 Task: Send an email with the signature Evelyn Lewis with the subject 'Request for a review' and the message 'I apologize for any confusion and would like to clarify the situation.' from softage.1@softage.net to softage.9@softage.net with an attached document Creative_brief.docx and move the email from Sent Items to the folder Gardening
Action: Mouse moved to (103, 120)
Screenshot: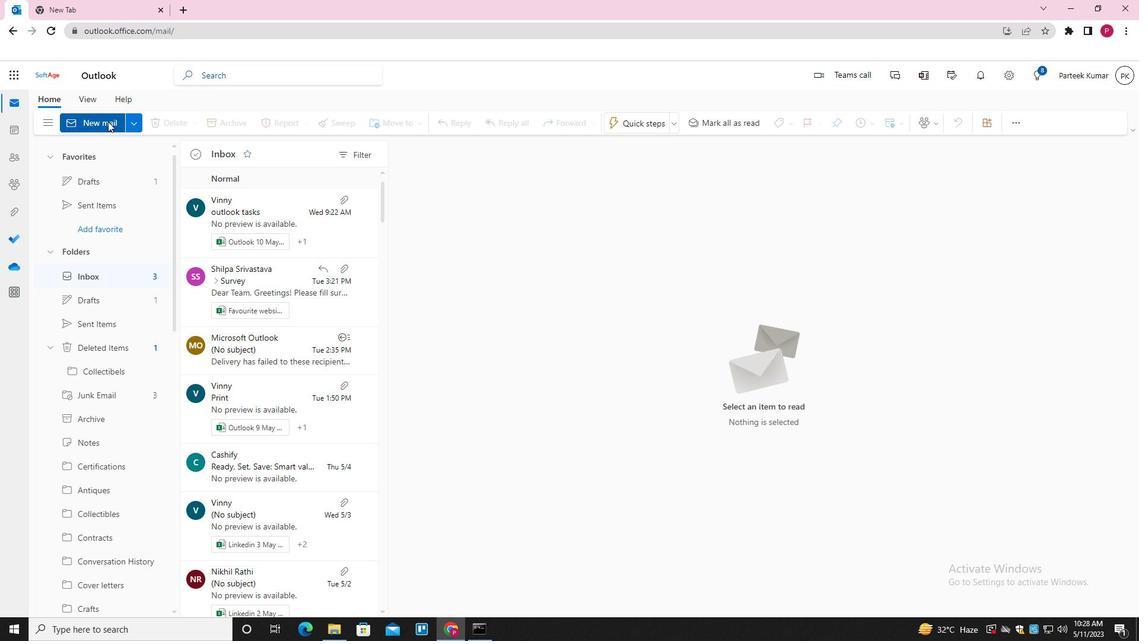 
Action: Mouse pressed left at (103, 120)
Screenshot: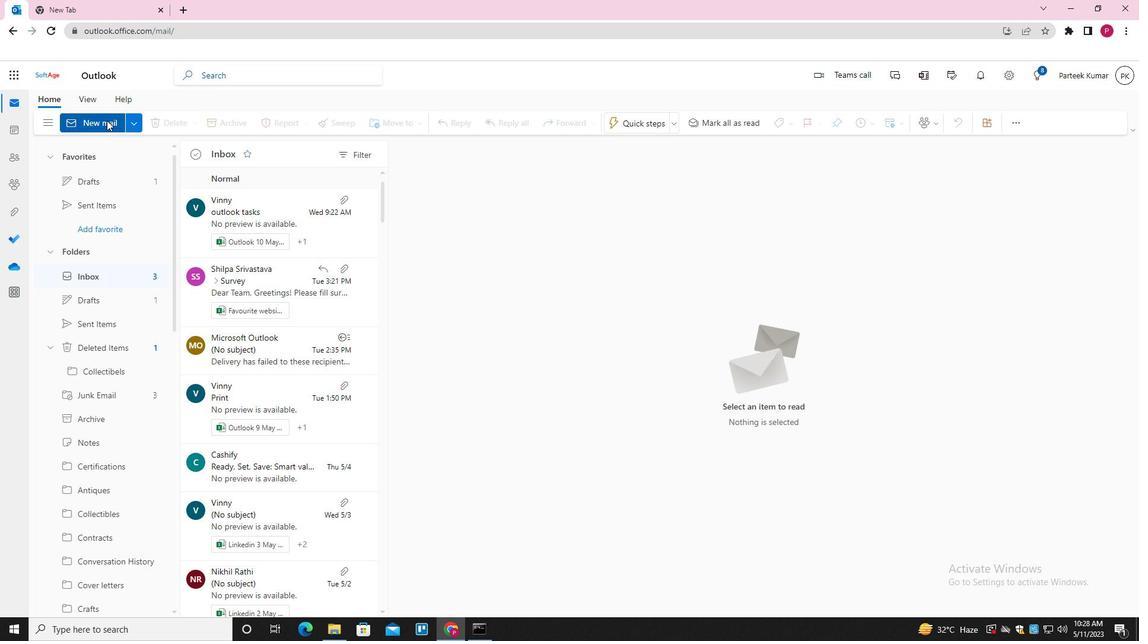 
Action: Mouse moved to (431, 296)
Screenshot: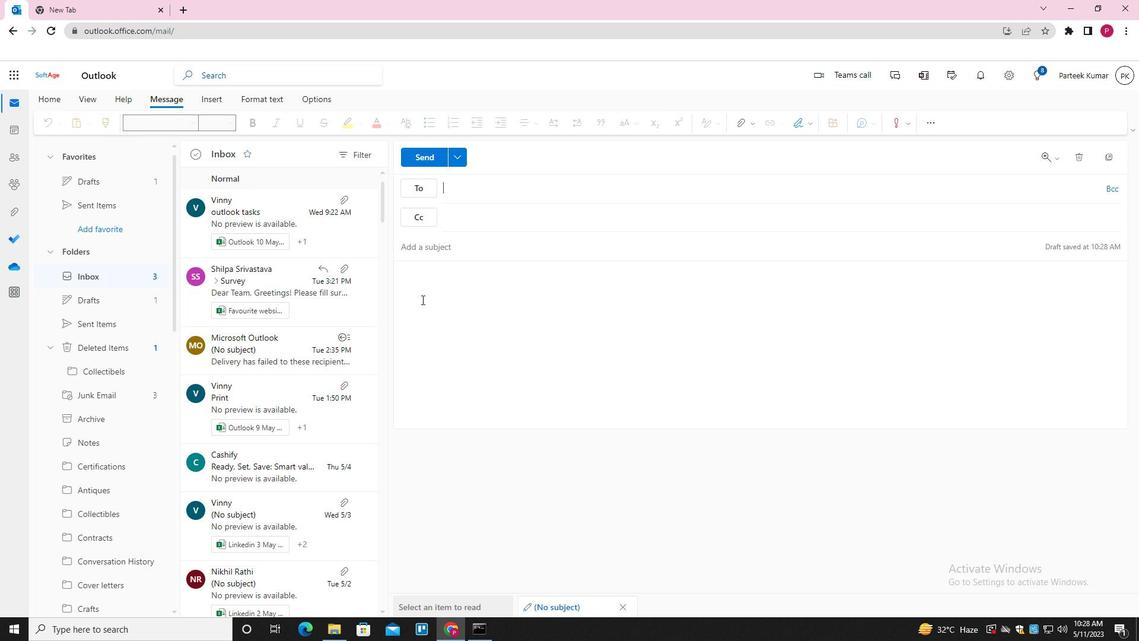
Action: Mouse pressed left at (431, 296)
Screenshot: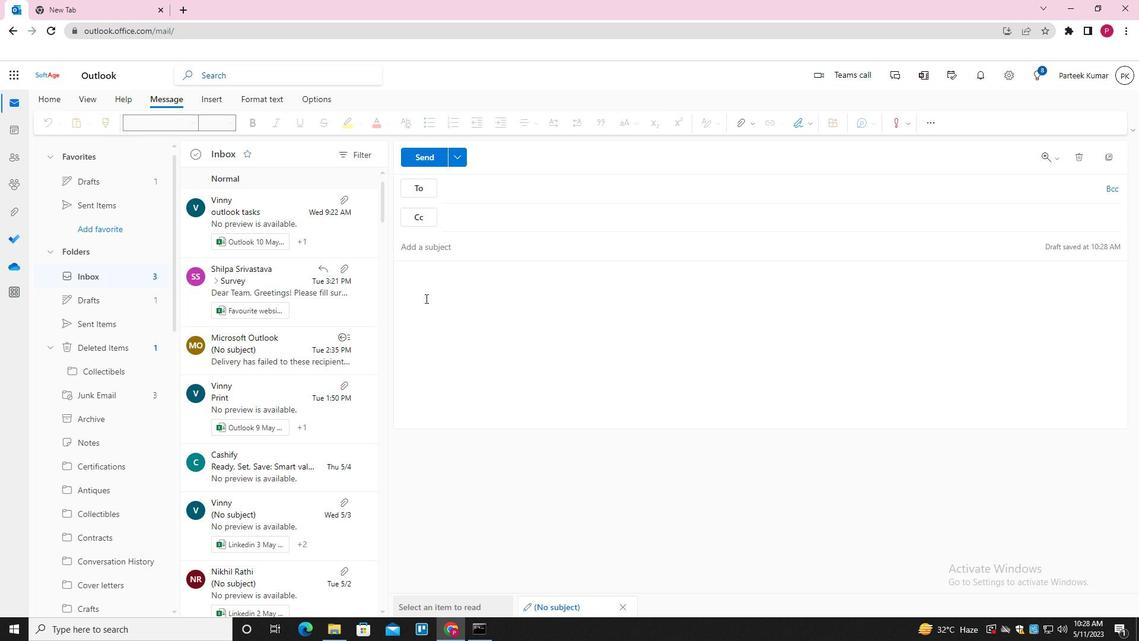 
Action: Mouse moved to (807, 124)
Screenshot: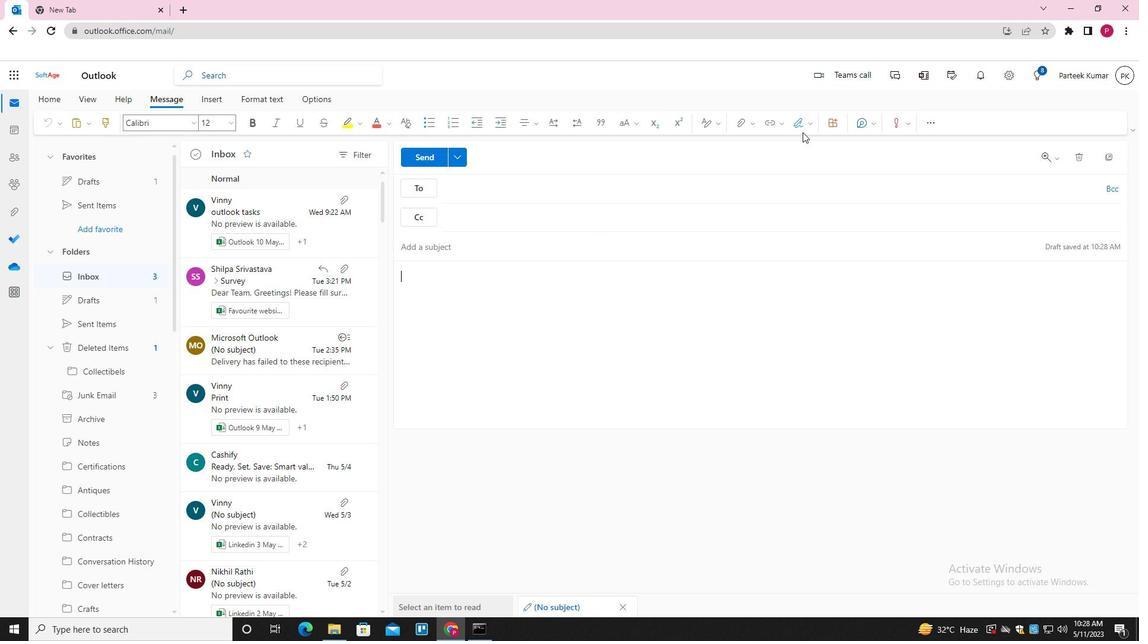 
Action: Mouse pressed left at (807, 124)
Screenshot: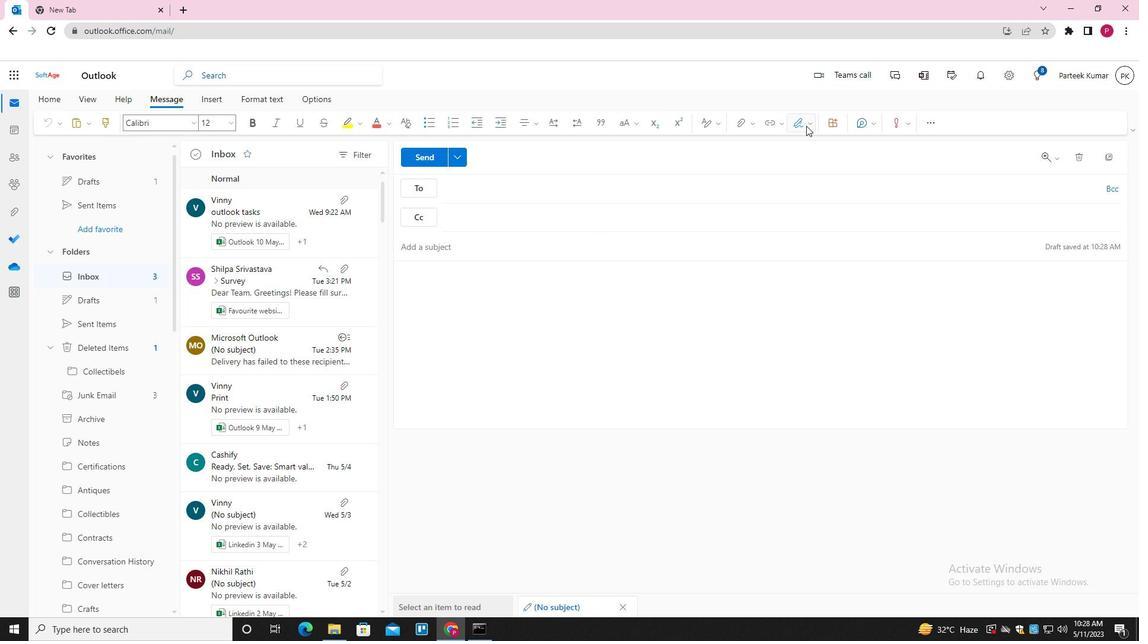 
Action: Mouse moved to (783, 170)
Screenshot: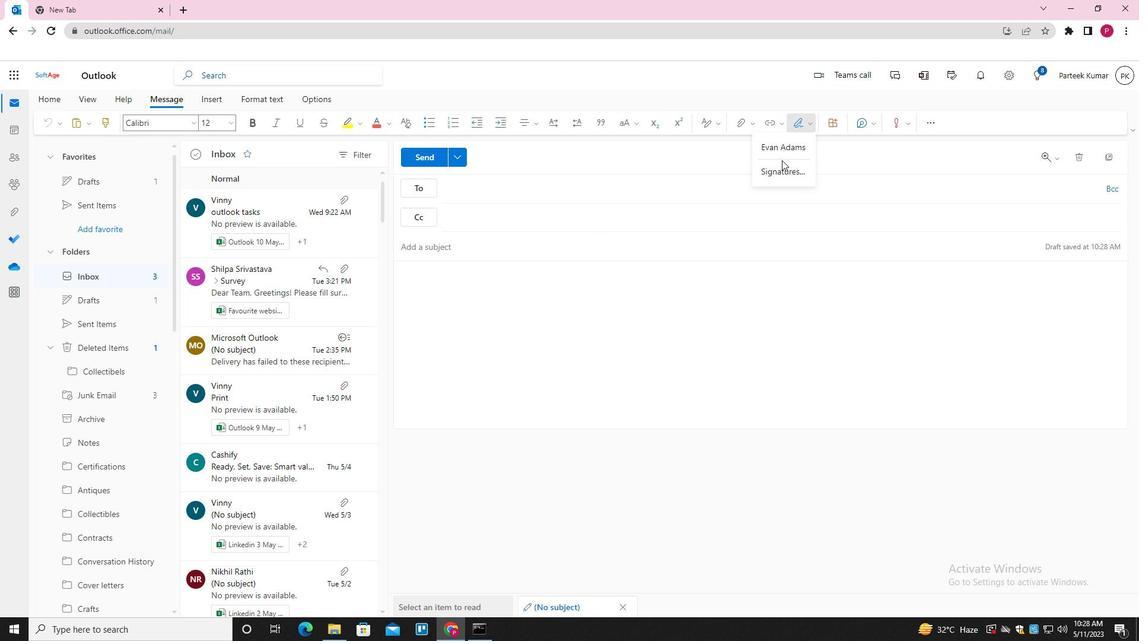 
Action: Mouse pressed left at (783, 170)
Screenshot: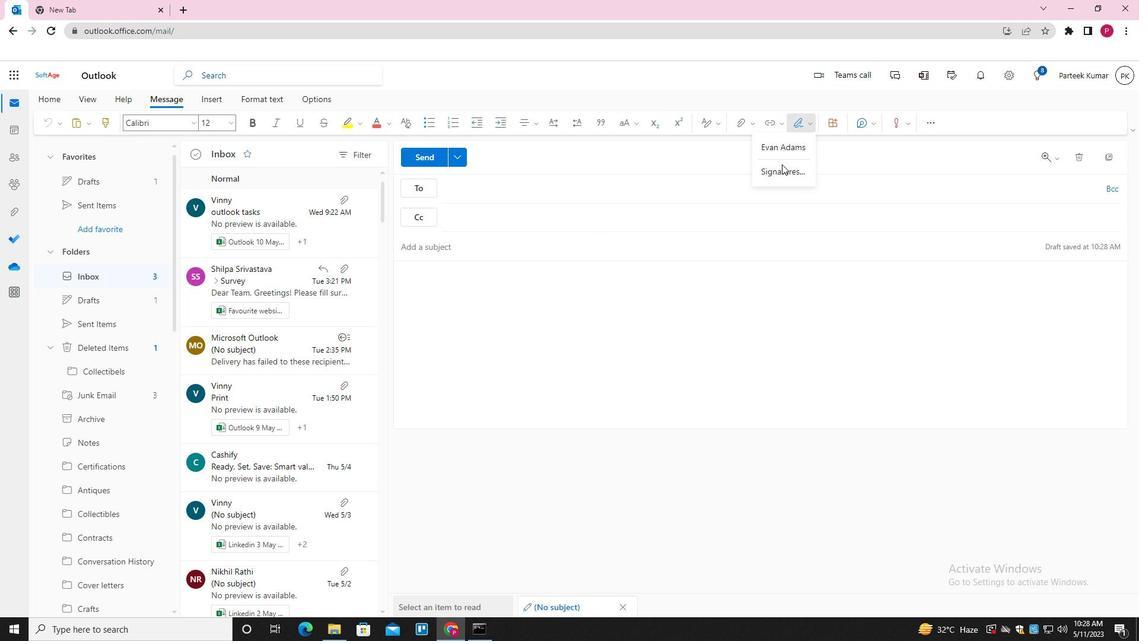 
Action: Mouse moved to (797, 219)
Screenshot: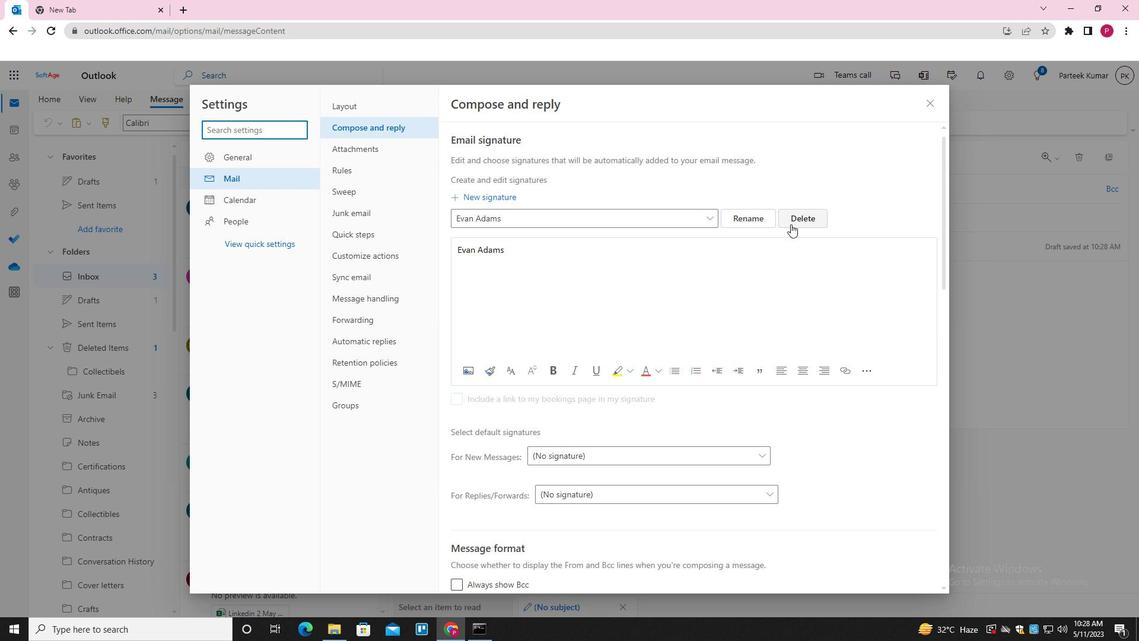 
Action: Mouse pressed left at (797, 219)
Screenshot: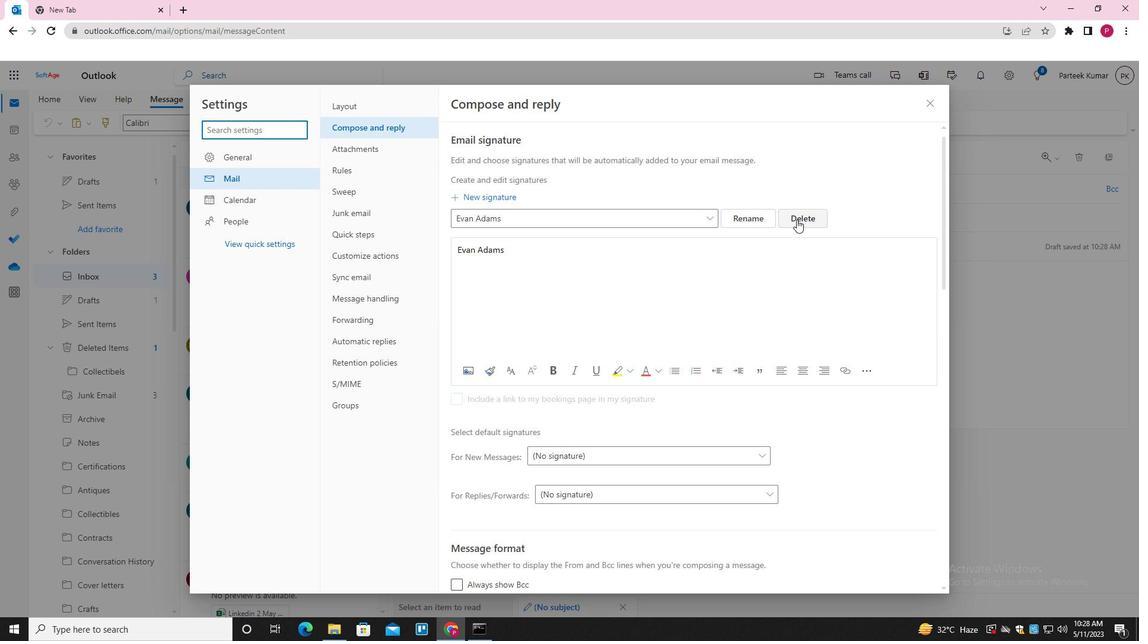 
Action: Mouse moved to (619, 217)
Screenshot: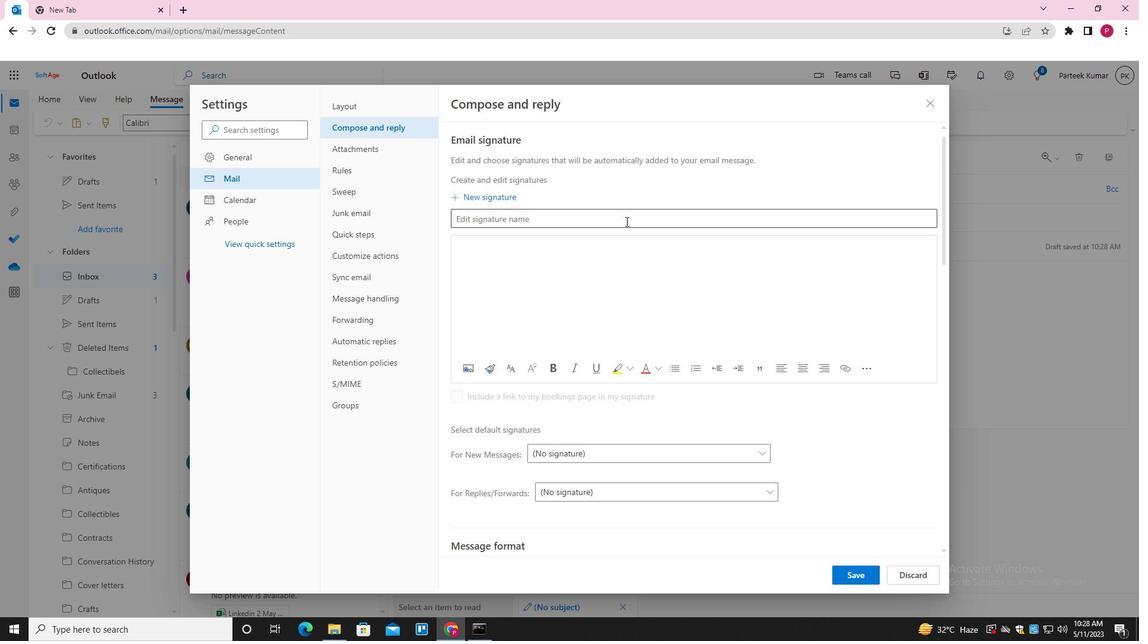
Action: Mouse pressed left at (619, 217)
Screenshot: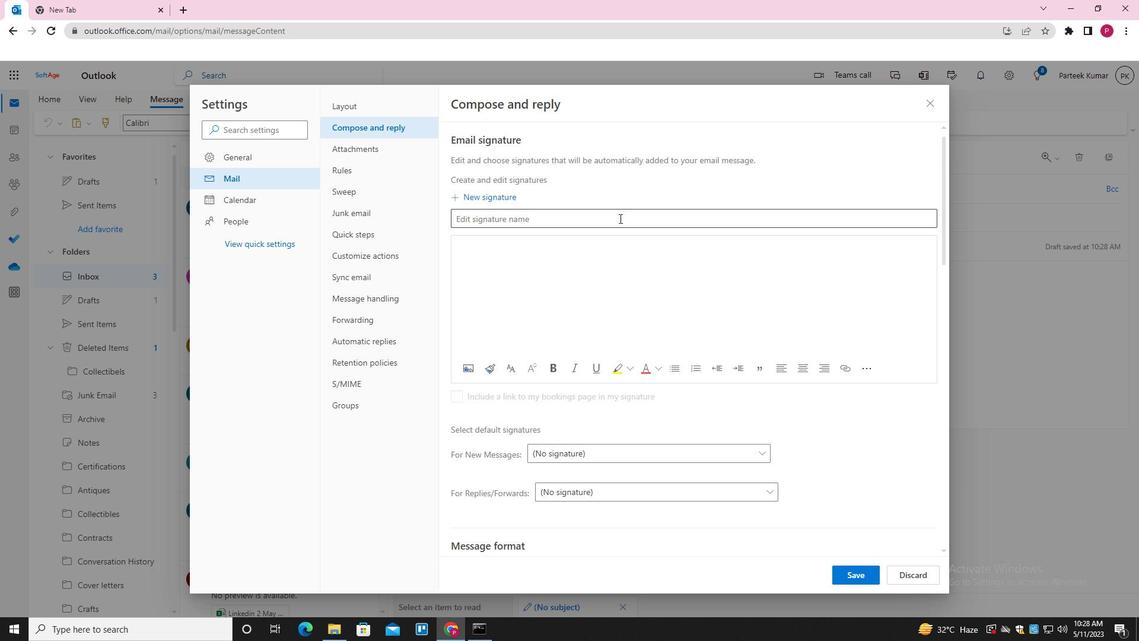
Action: Mouse moved to (618, 217)
Screenshot: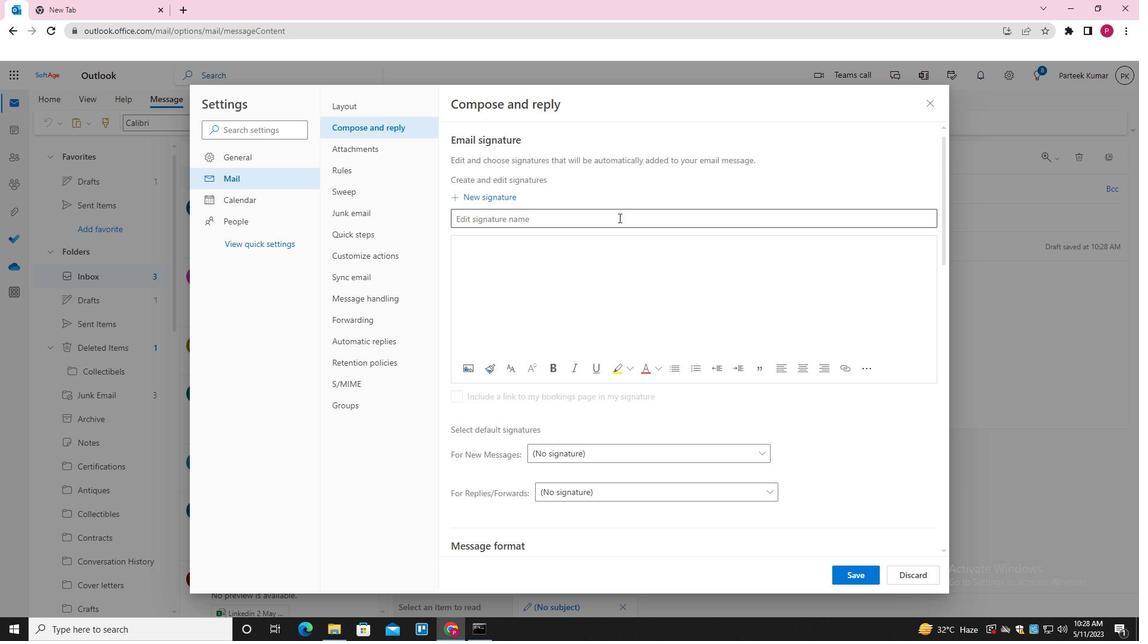 
Action: Key pressed <Key.shift>EVELYN<Key.space><Key.shift>LEWIS
Screenshot: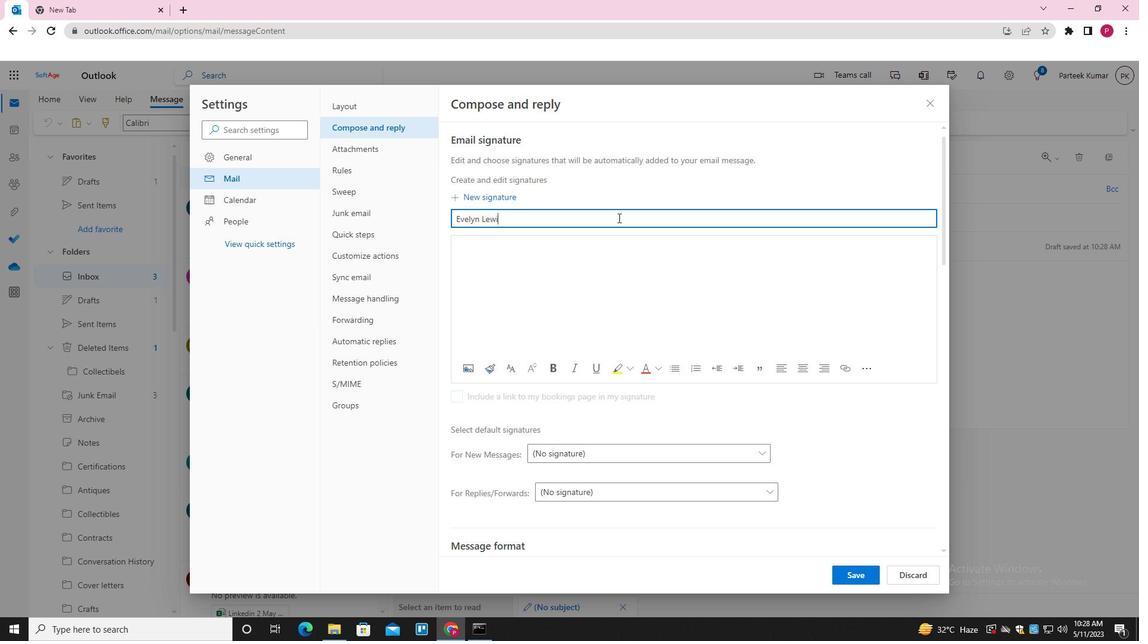 
Action: Mouse moved to (626, 252)
Screenshot: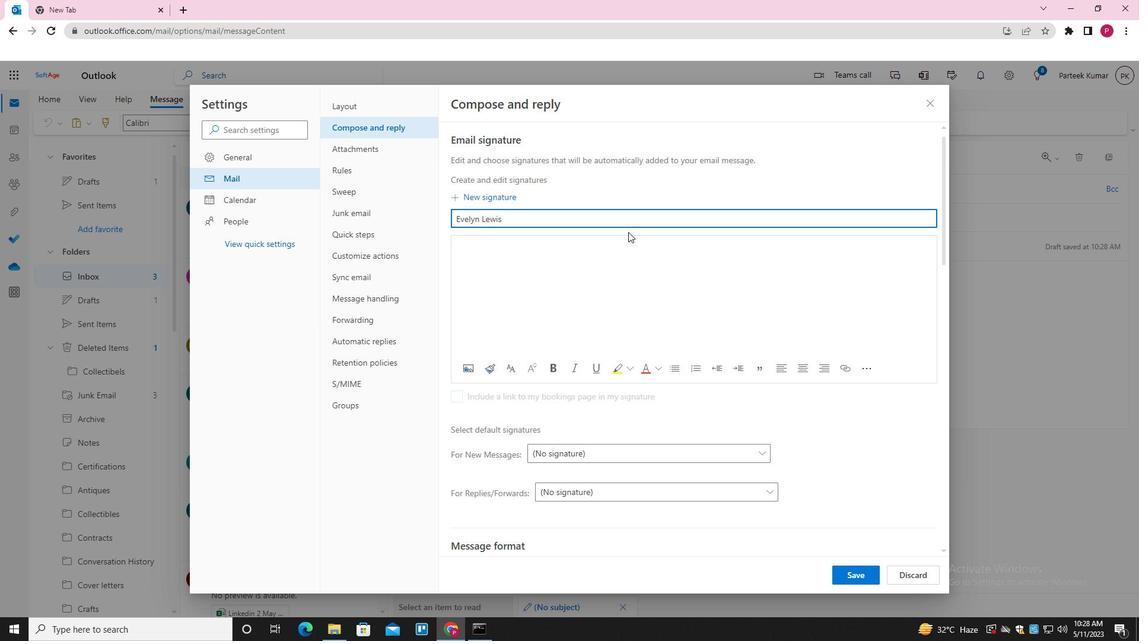 
Action: Mouse pressed left at (626, 252)
Screenshot: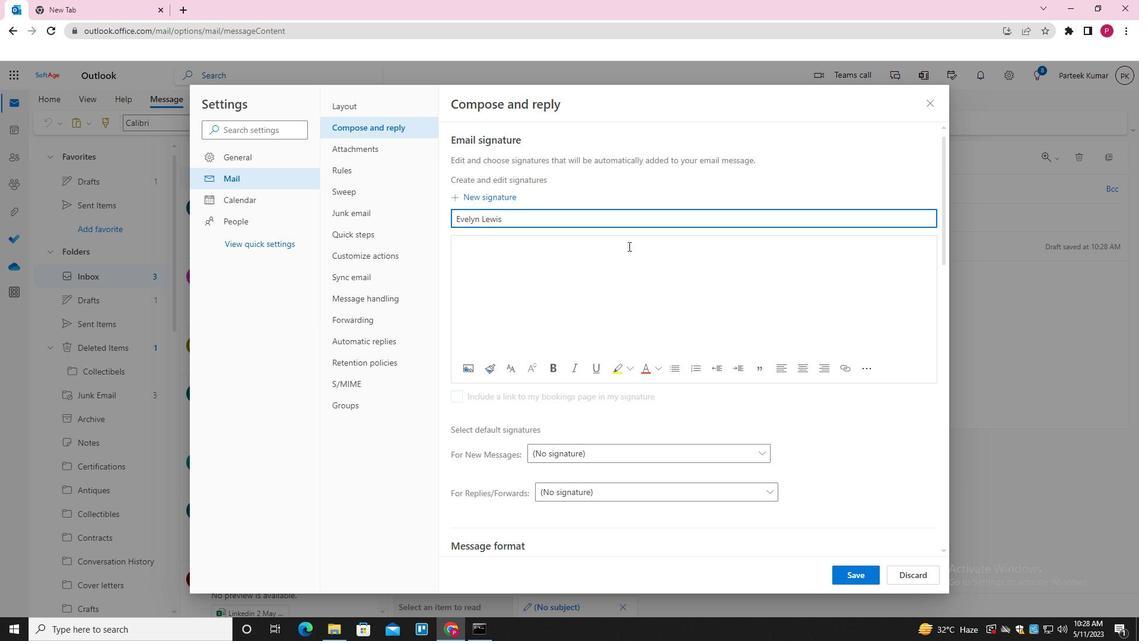 
Action: Key pressed <Key.shift><Key.shift><Key.shift><Key.shift><Key.shift><Key.shift><Key.shift><Key.shift>EVELYN<Key.space><Key.shift>LEWIS
Screenshot: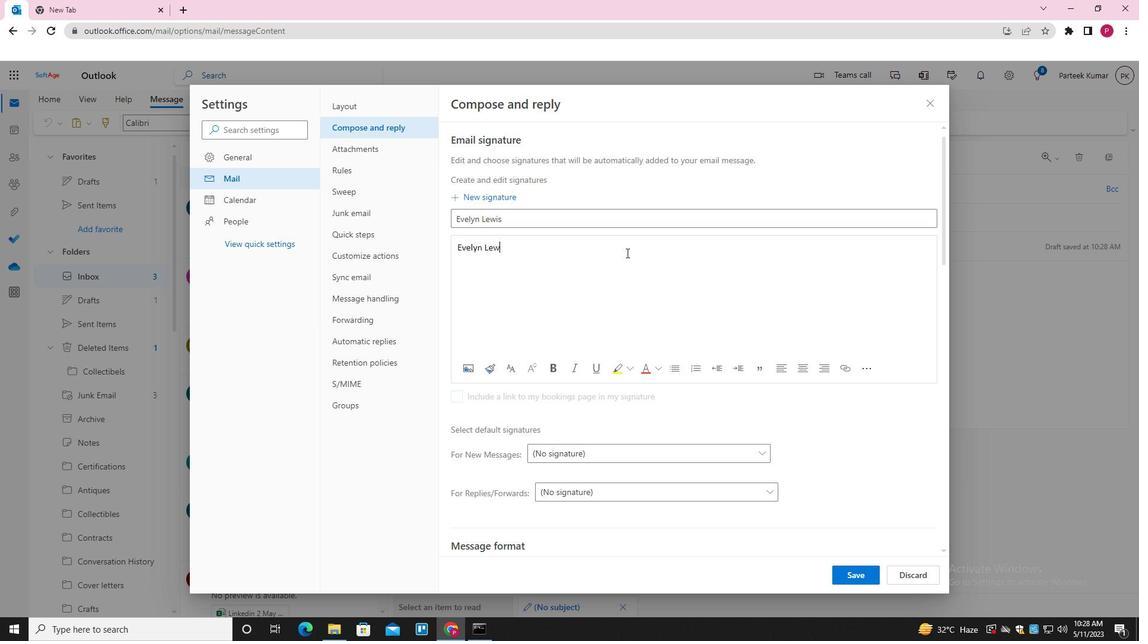 
Action: Mouse moved to (852, 575)
Screenshot: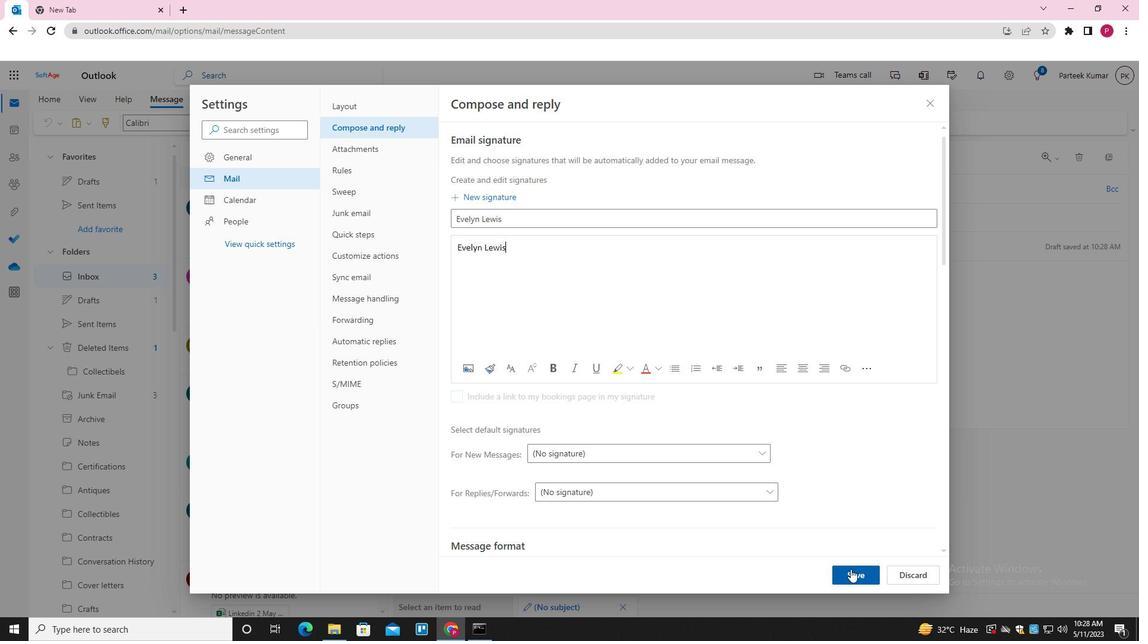 
Action: Mouse pressed left at (852, 575)
Screenshot: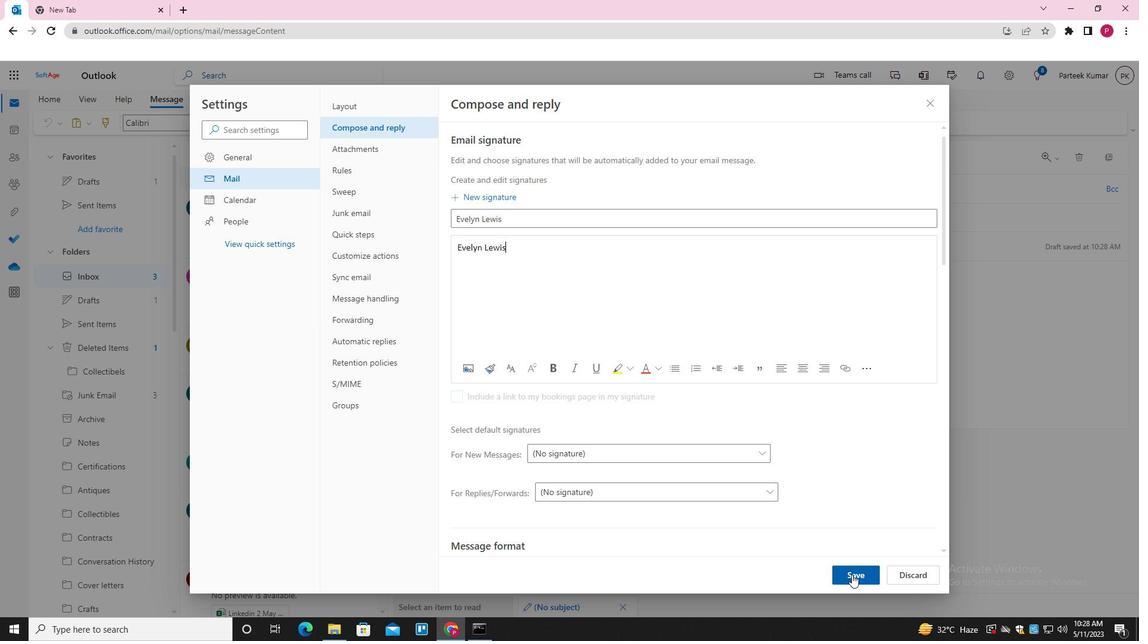 
Action: Mouse moved to (930, 103)
Screenshot: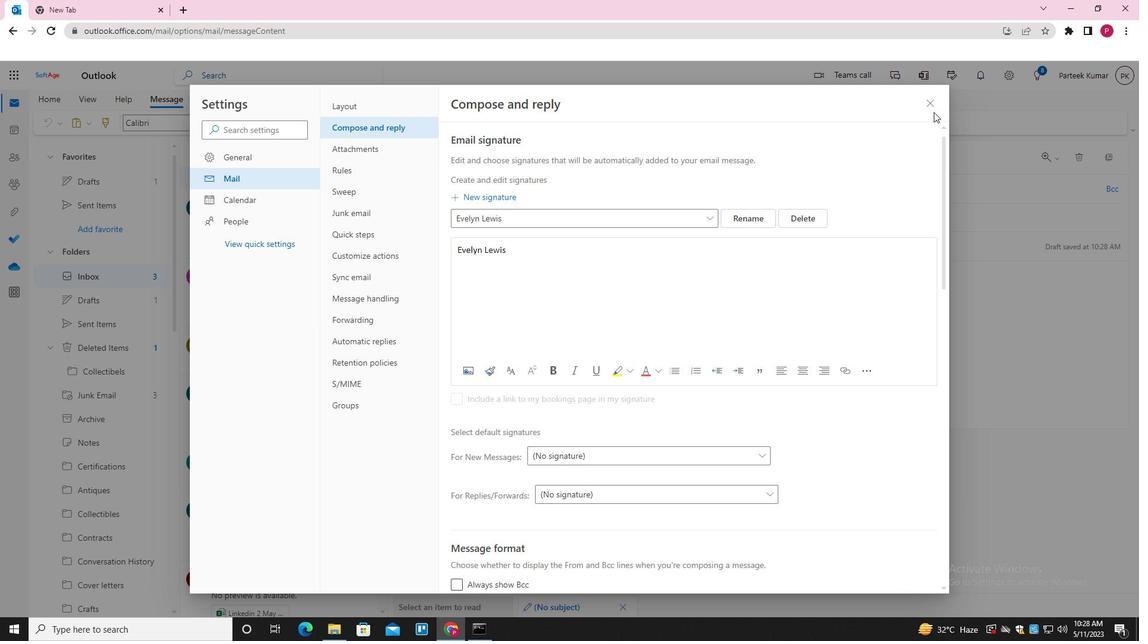 
Action: Mouse pressed left at (930, 103)
Screenshot: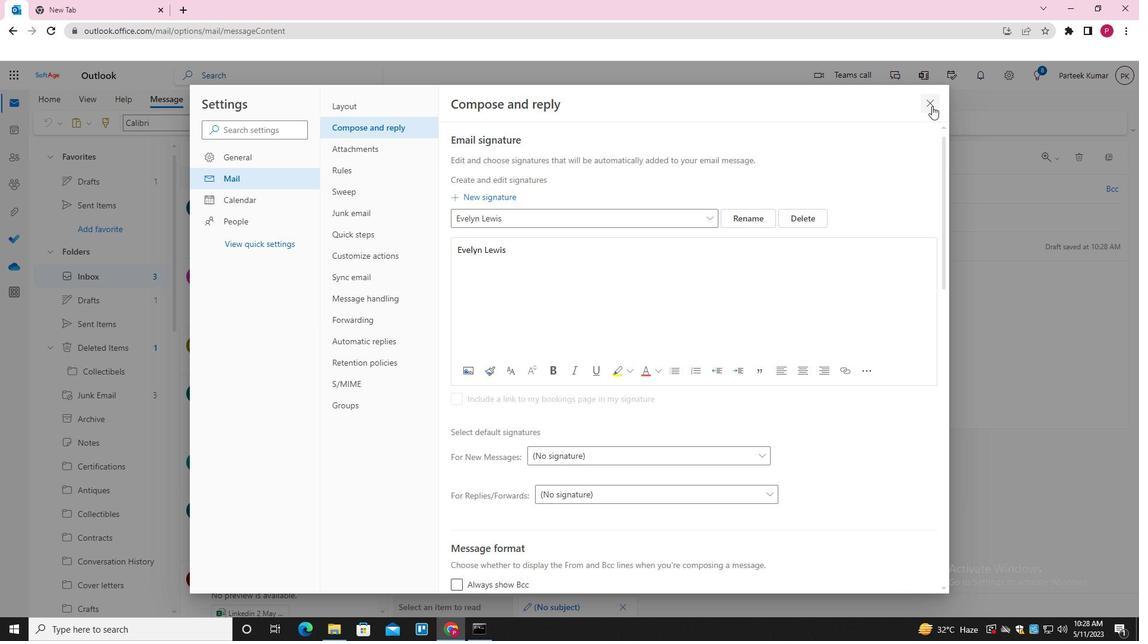 
Action: Mouse moved to (448, 301)
Screenshot: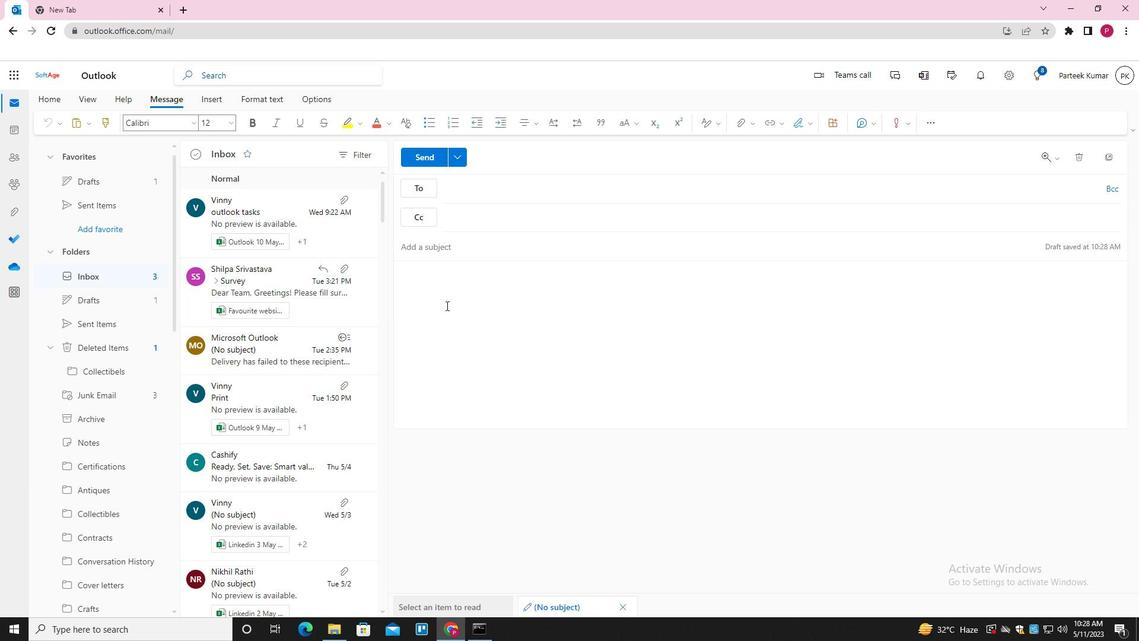 
Action: Mouse pressed left at (448, 301)
Screenshot: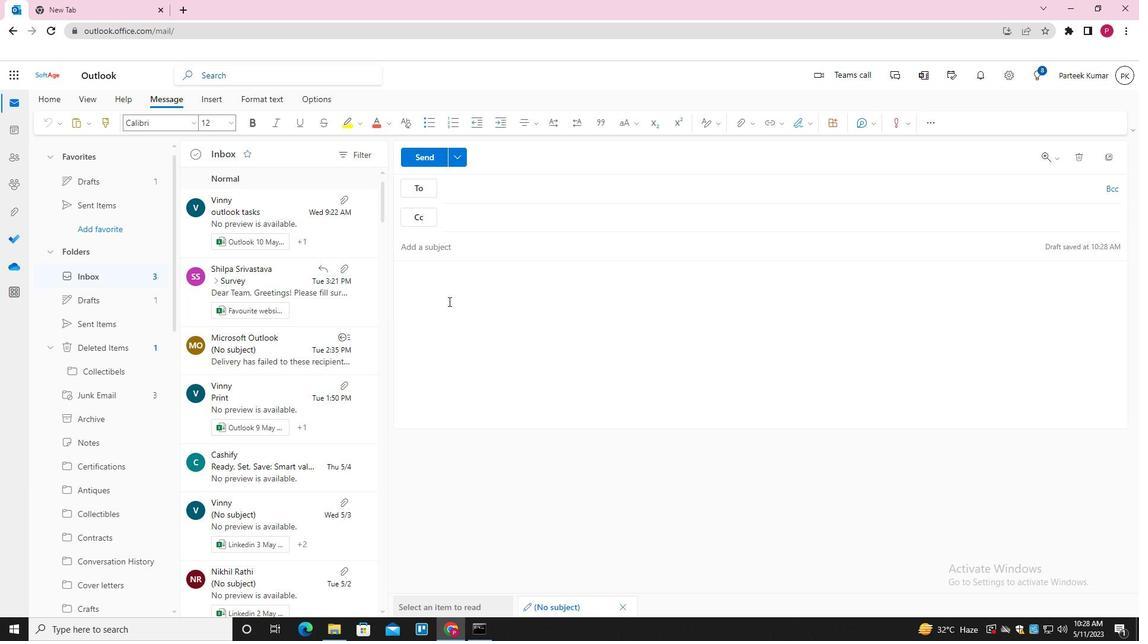 
Action: Mouse moved to (808, 125)
Screenshot: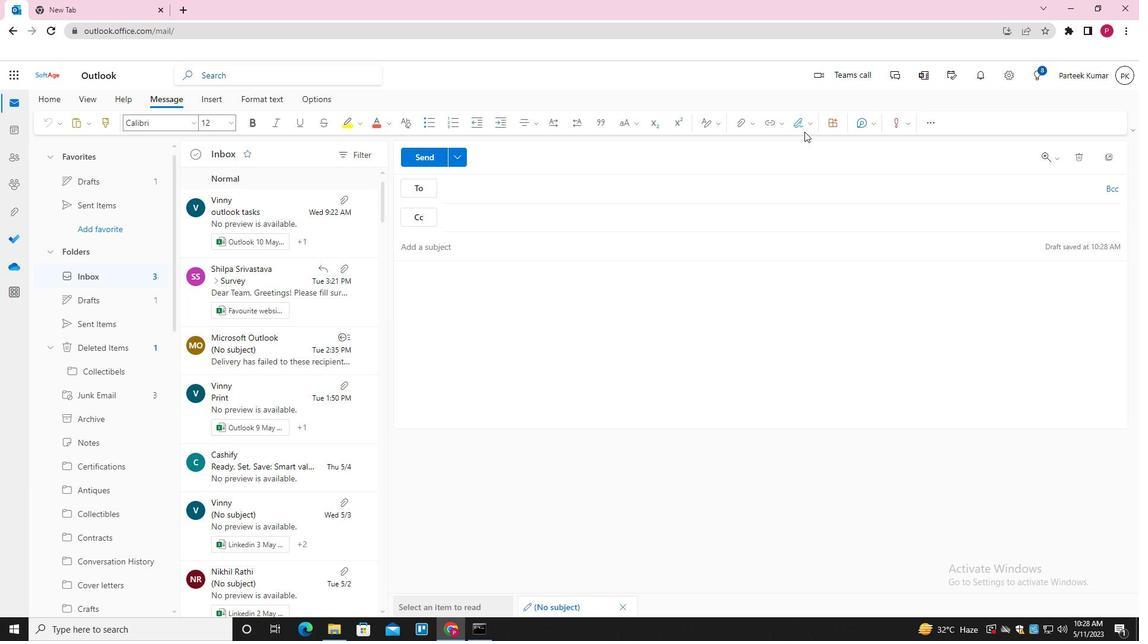 
Action: Mouse pressed left at (808, 125)
Screenshot: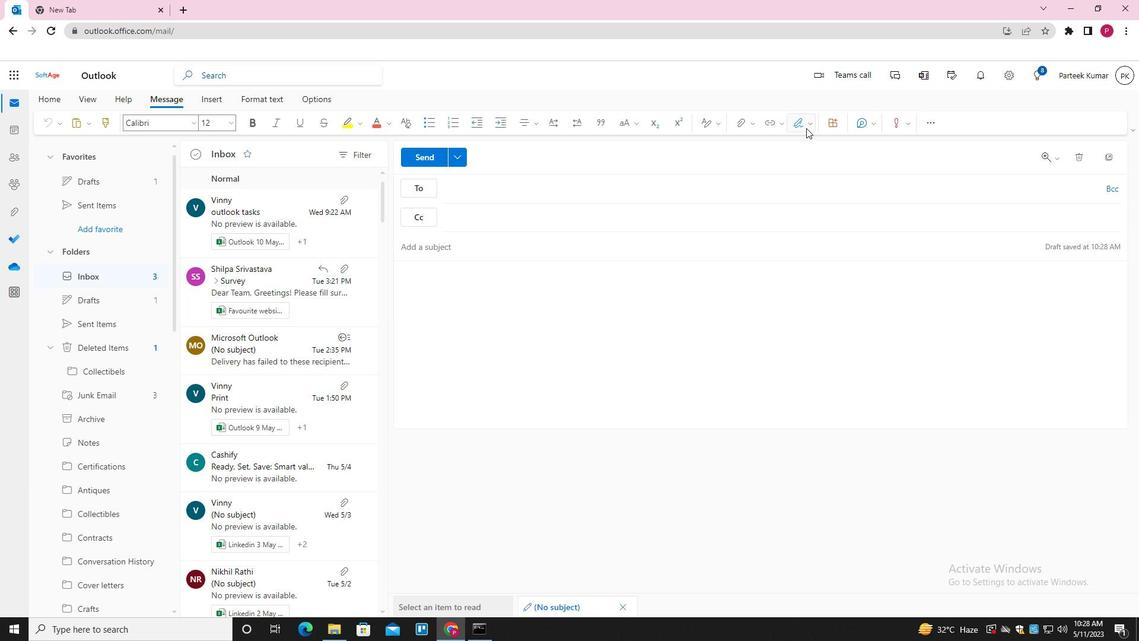 
Action: Mouse moved to (786, 150)
Screenshot: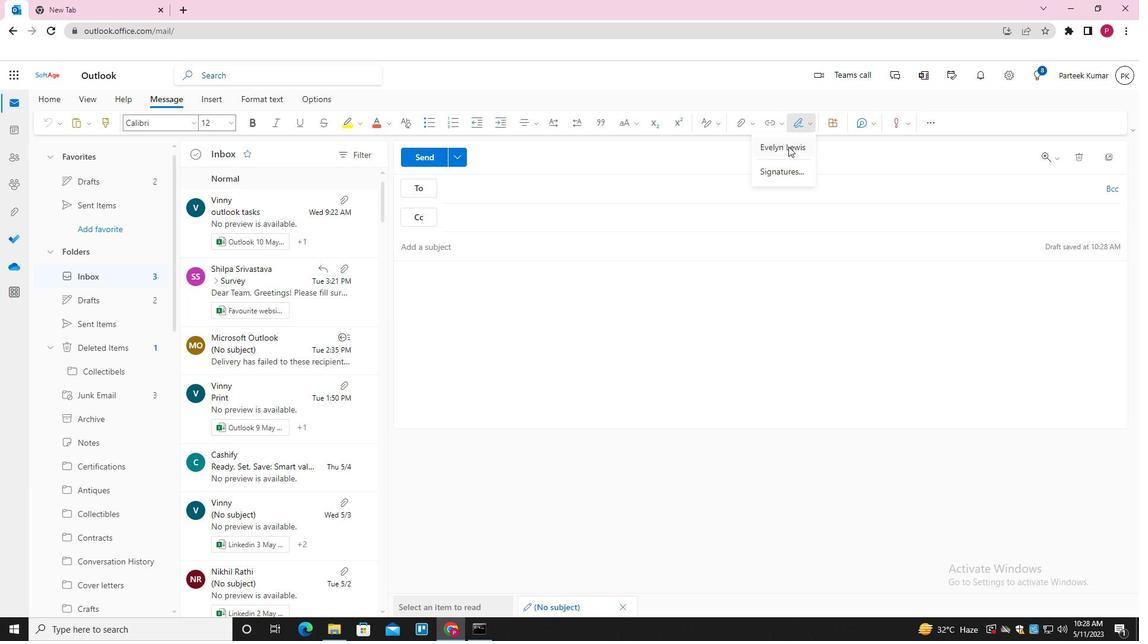 
Action: Mouse pressed left at (786, 150)
Screenshot: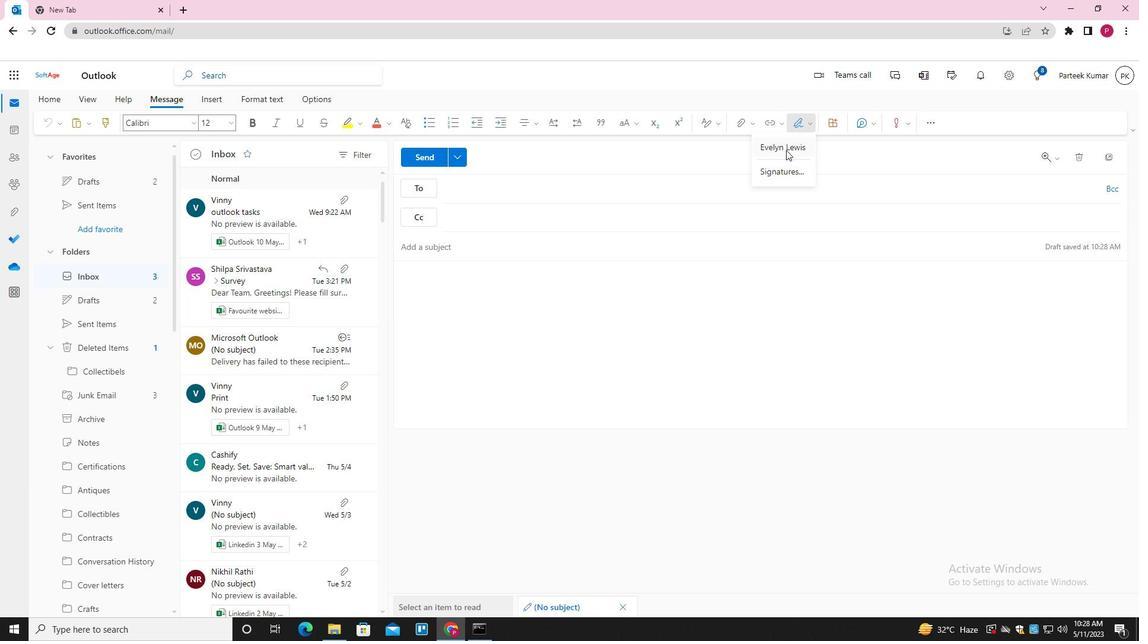 
Action: Mouse moved to (518, 245)
Screenshot: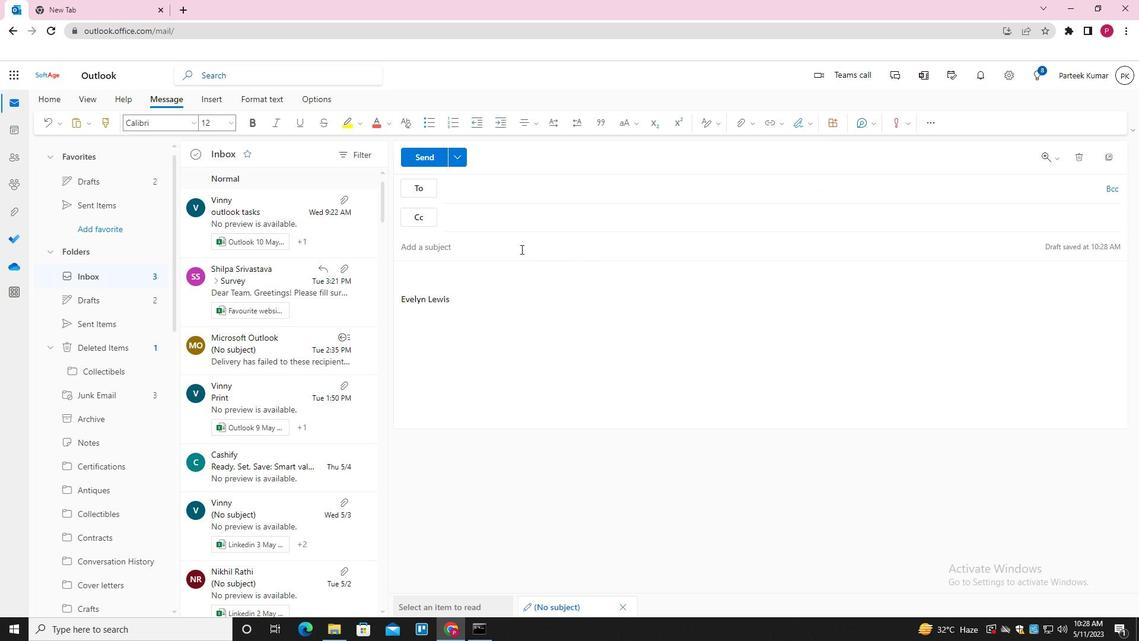 
Action: Mouse pressed left at (518, 245)
Screenshot: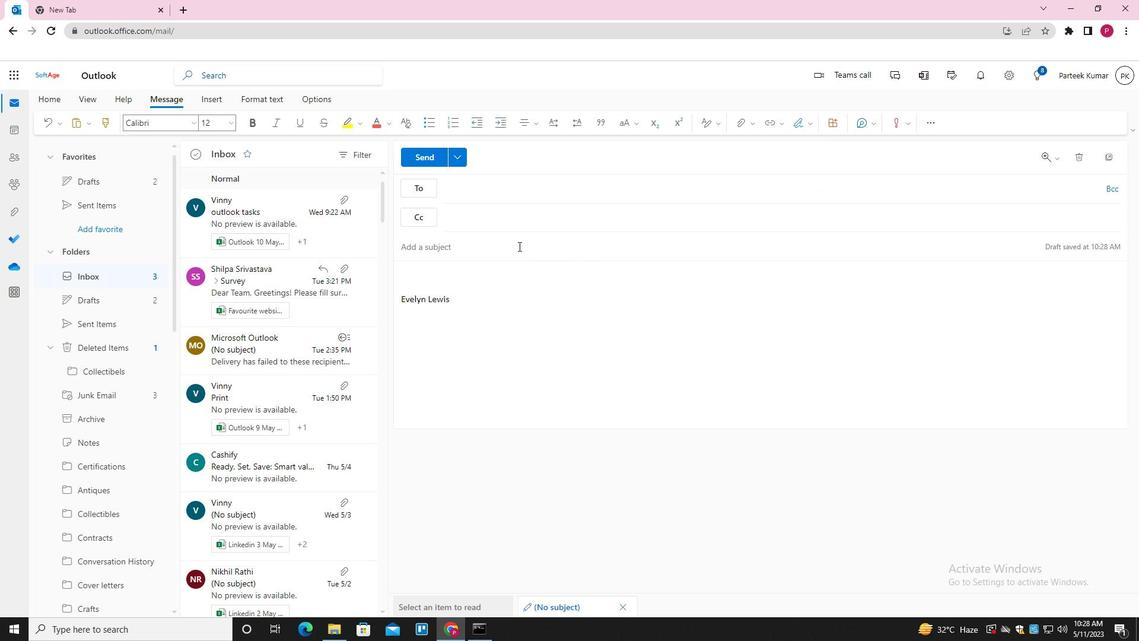 
Action: Key pressed <Key.shift>REQUEST<Key.space>FOR<Key.space>A<Key.space>REVIEW<Key.space>
Screenshot: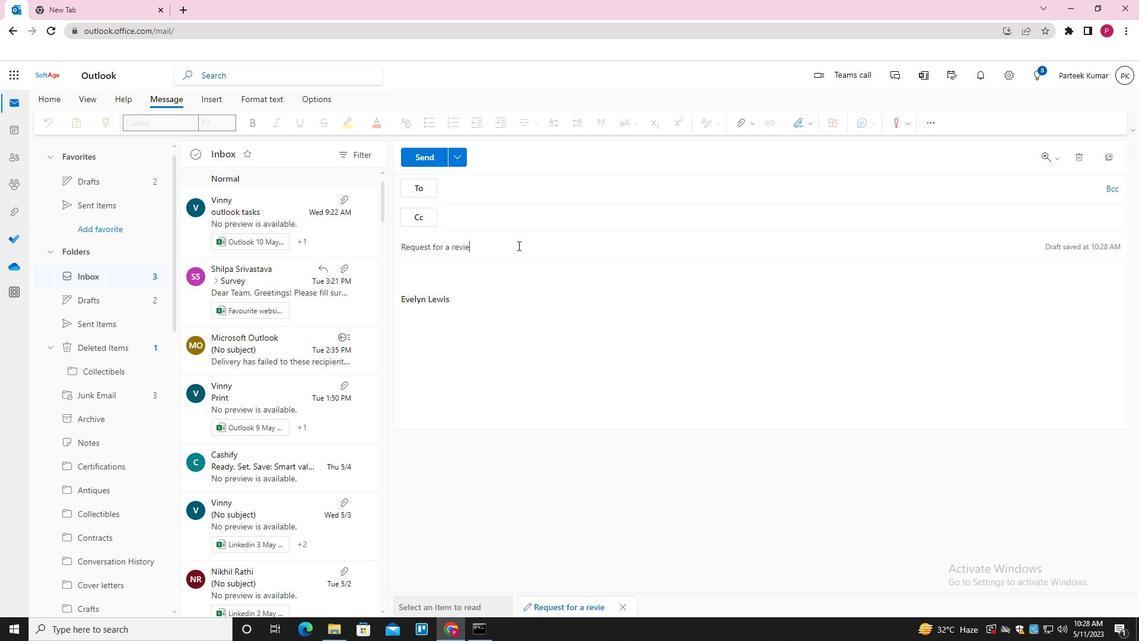 
Action: Mouse moved to (453, 271)
Screenshot: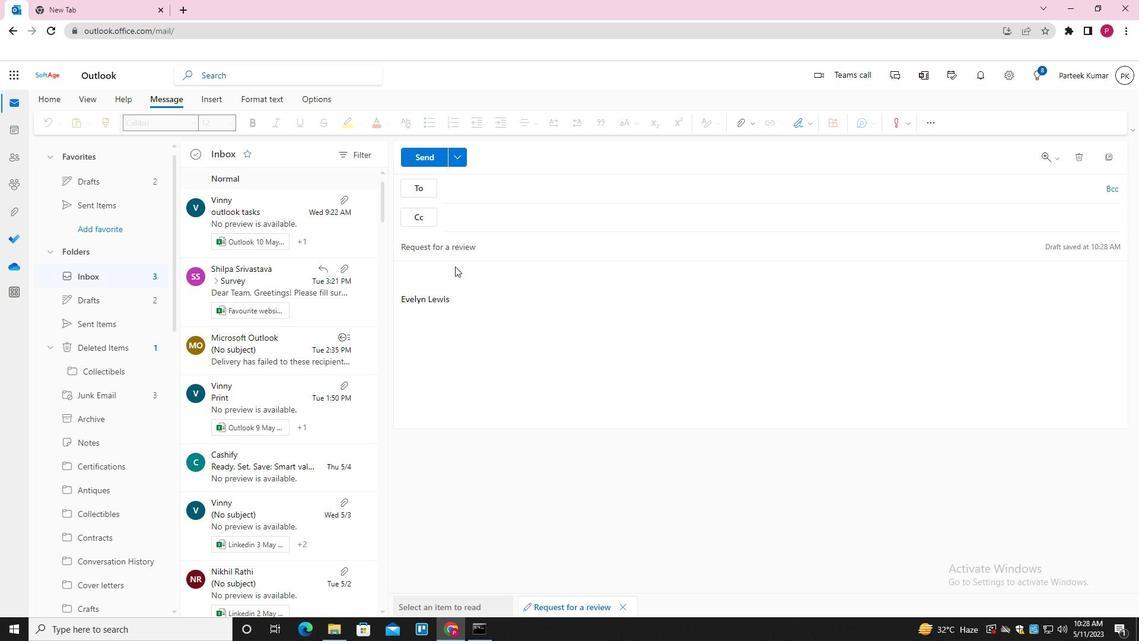 
Action: Mouse pressed left at (453, 271)
Screenshot: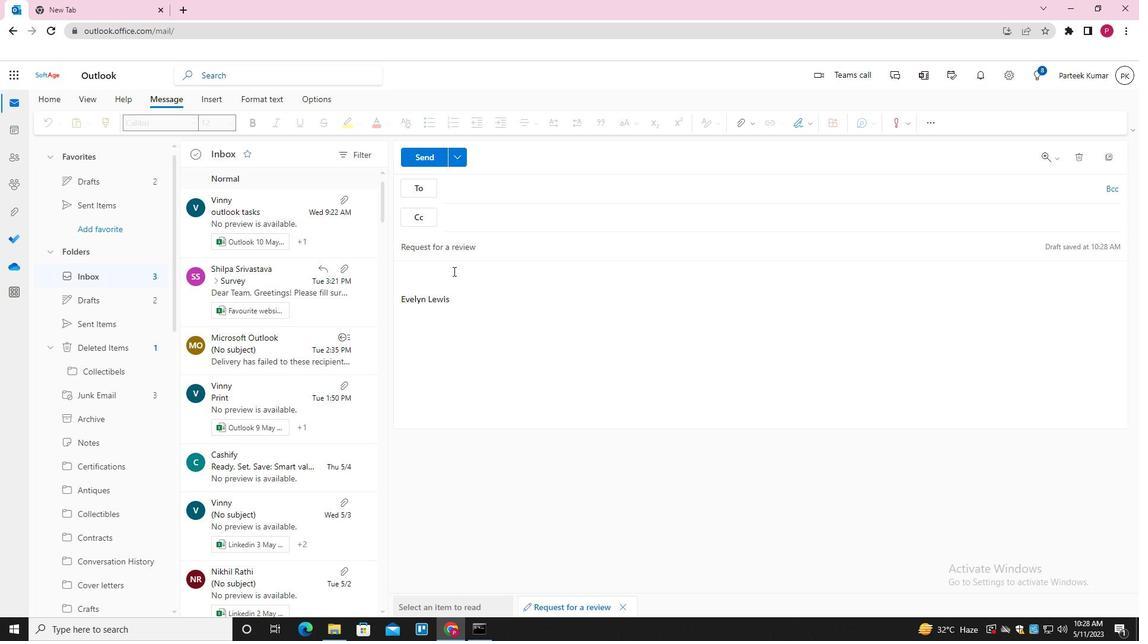 
Action: Key pressed <Key.shift>I<Key.space>APPOLOGISE<Key.space><Key.backspace><Key.backspace><Key.backspace>ZE<Key.space><Key.backspace><Key.backspace><Key.backspace><Key.backspace><Key.backspace><Key.backspace><Key.backspace><Key.backspace><Key.backspace>OLOGIZE<Key.space>FOR<Key.space>ANY<Key.space>CONFUSION<Key.space>AND<Key.space>WOULD<Key.space>LIKE<Key.space>TO<Key.space>CLARIFY<Key.space>THE<Key.space>SITUATION<Key.space>
Screenshot: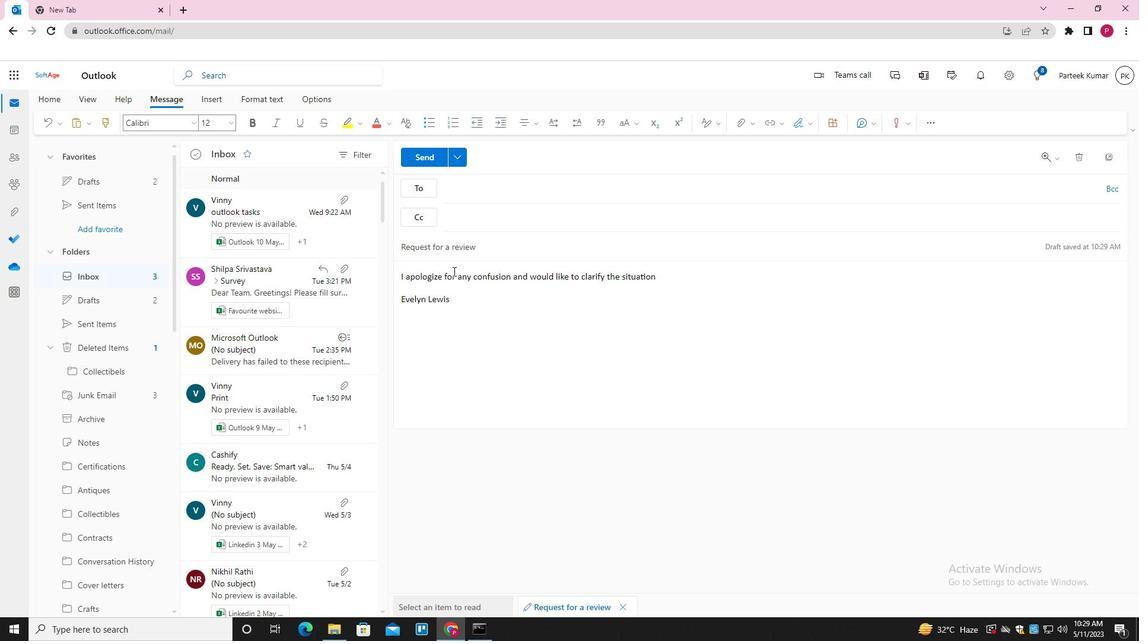 
Action: Mouse moved to (503, 189)
Screenshot: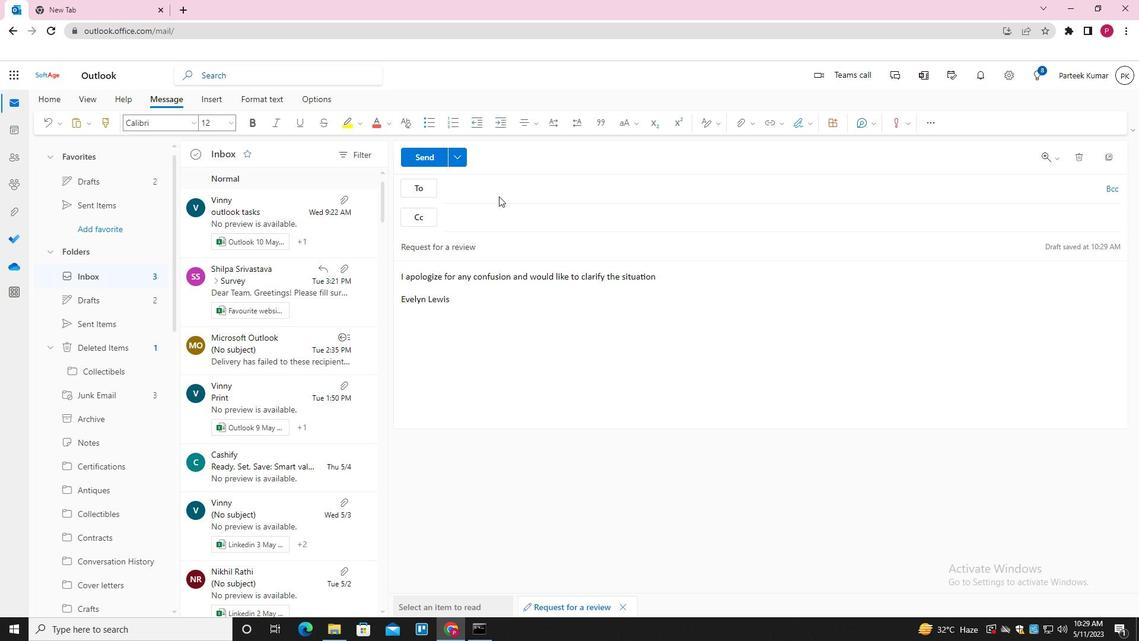 
Action: Mouse pressed left at (503, 189)
Screenshot: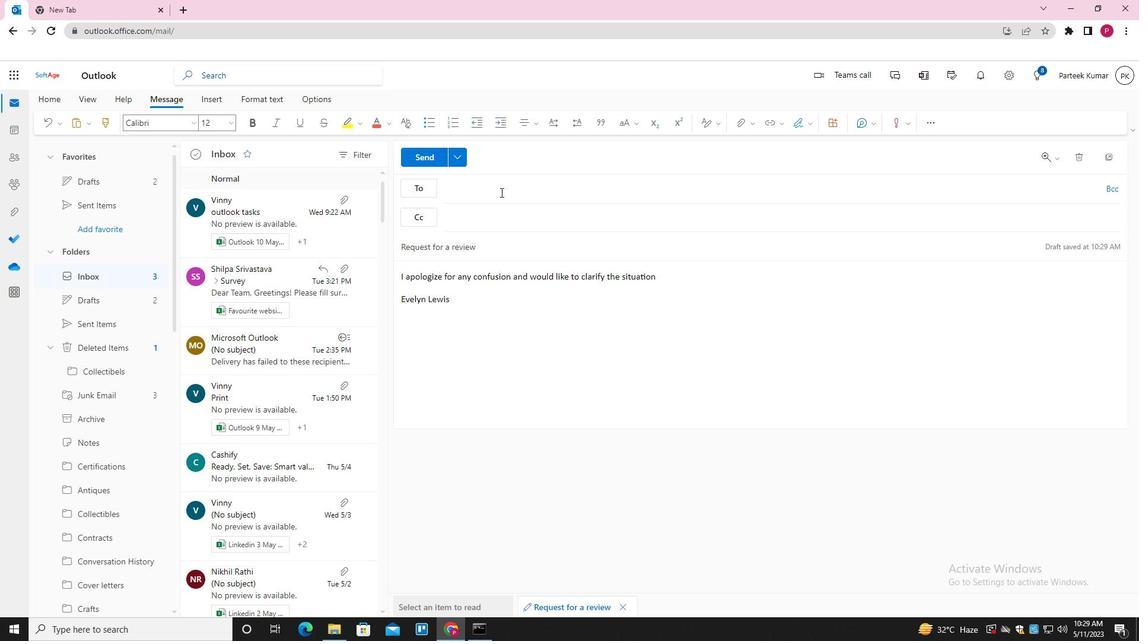 
Action: Key pressed <Key.shift>SOFTAGE.9<Key.shift>@SI<Key.backspace>OFTAGE.NET<Key.enter>
Screenshot: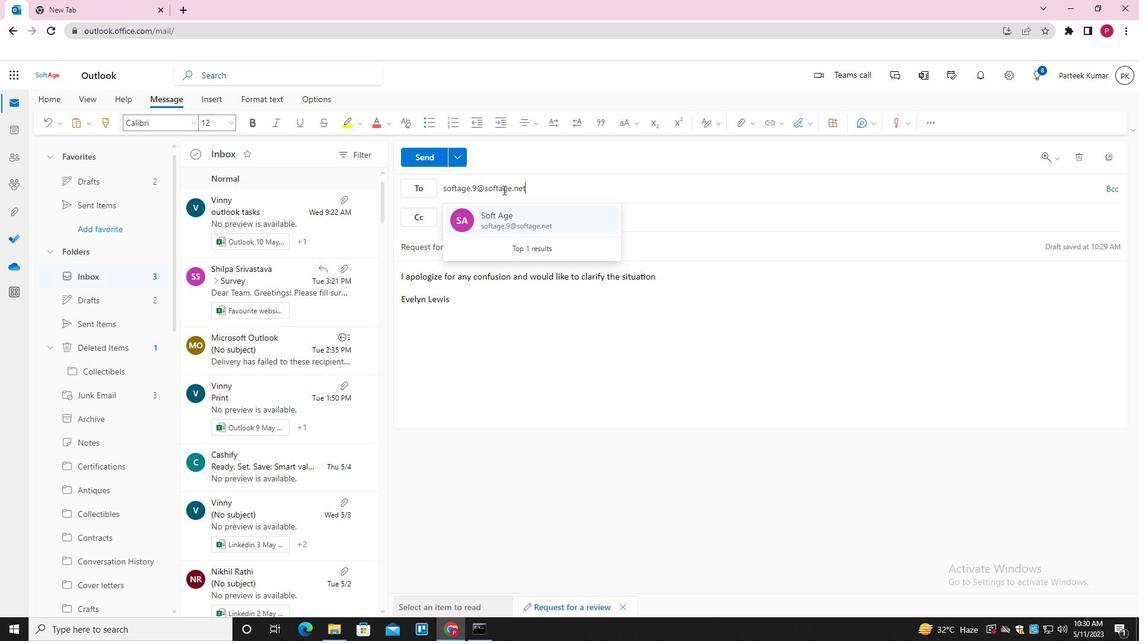 
Action: Mouse moved to (741, 131)
Screenshot: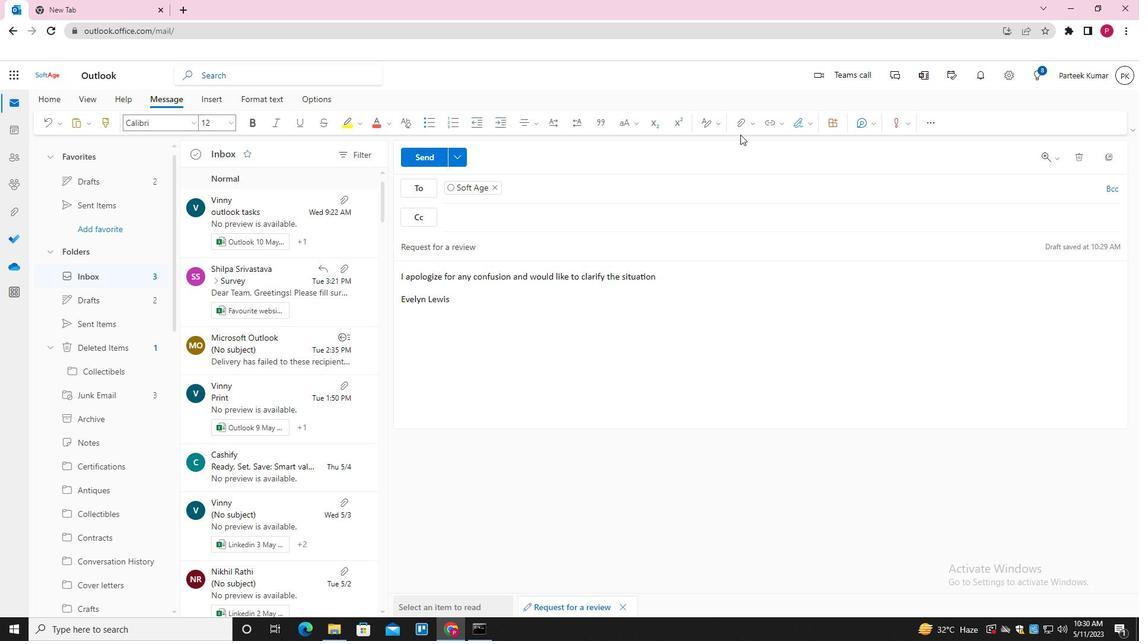 
Action: Mouse pressed left at (741, 131)
Screenshot: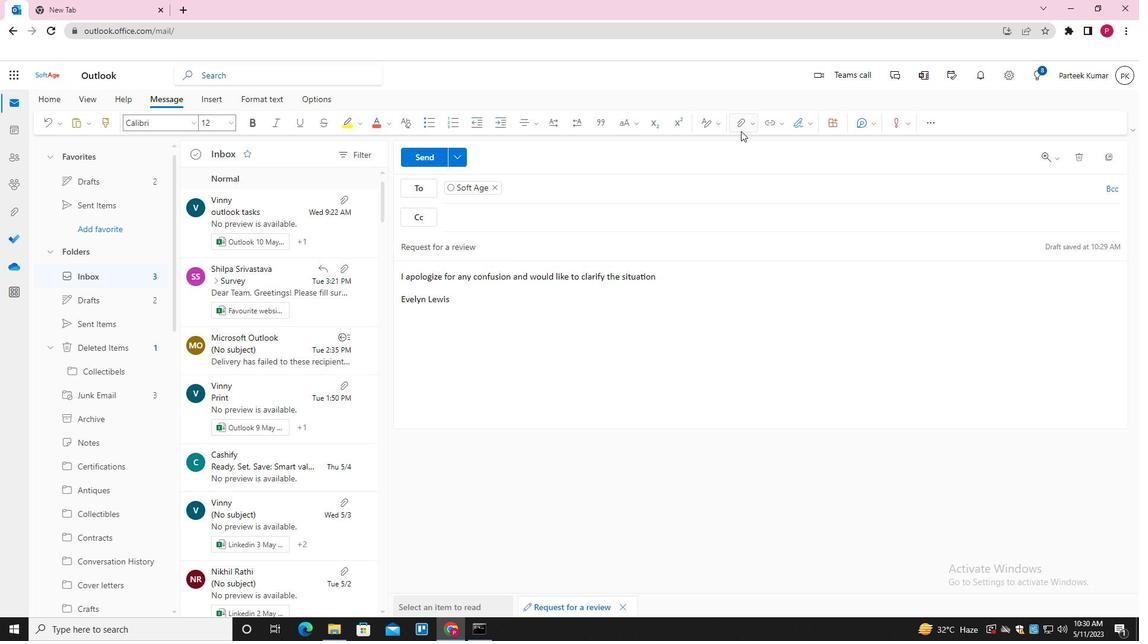 
Action: Mouse moved to (690, 149)
Screenshot: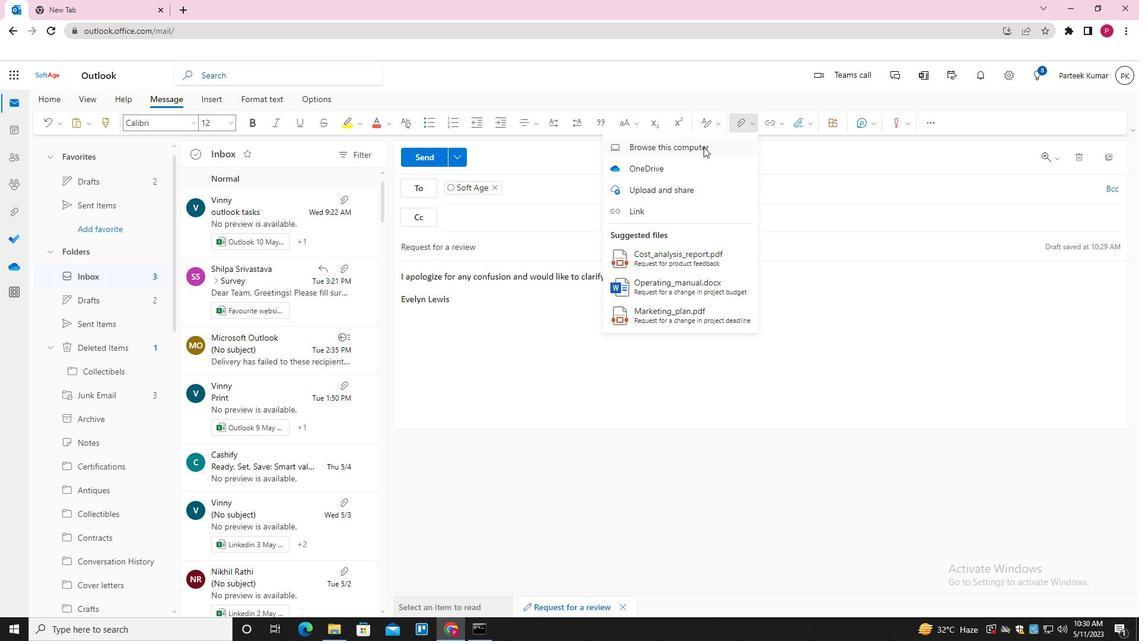 
Action: Mouse pressed left at (690, 149)
Screenshot: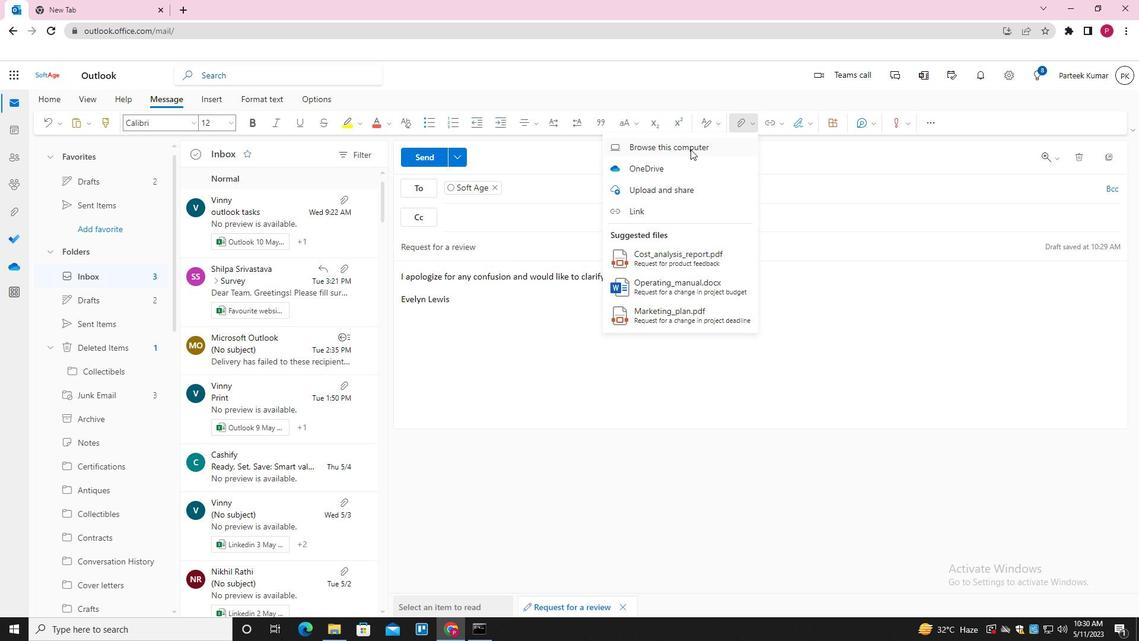 
Action: Mouse moved to (202, 96)
Screenshot: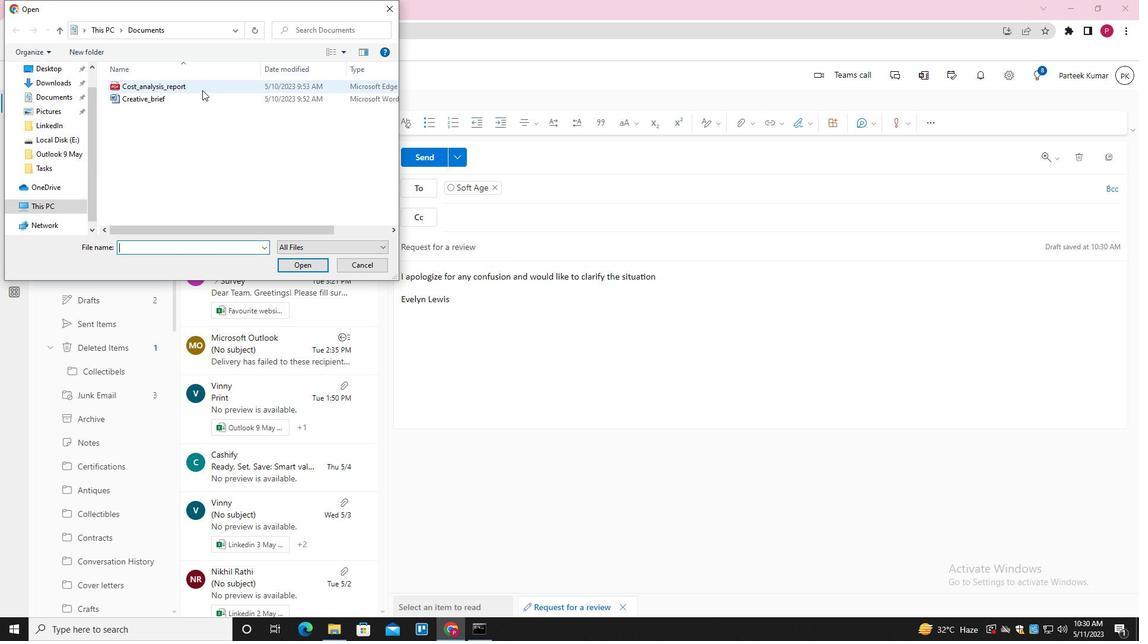 
Action: Mouse pressed left at (202, 96)
Screenshot: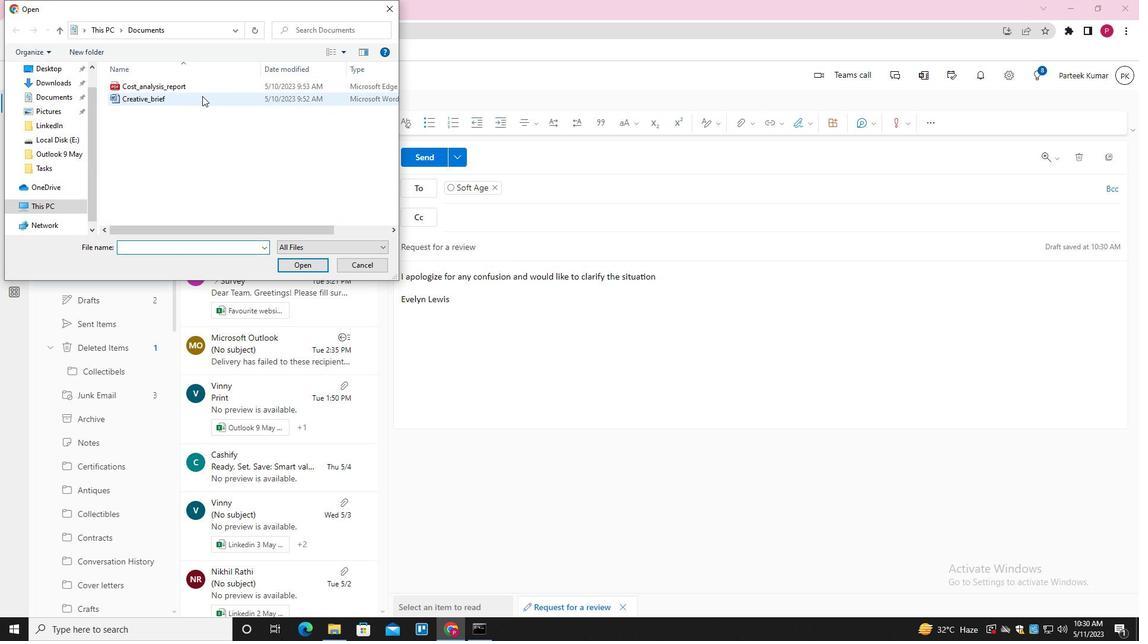 
Action: Mouse moved to (312, 266)
Screenshot: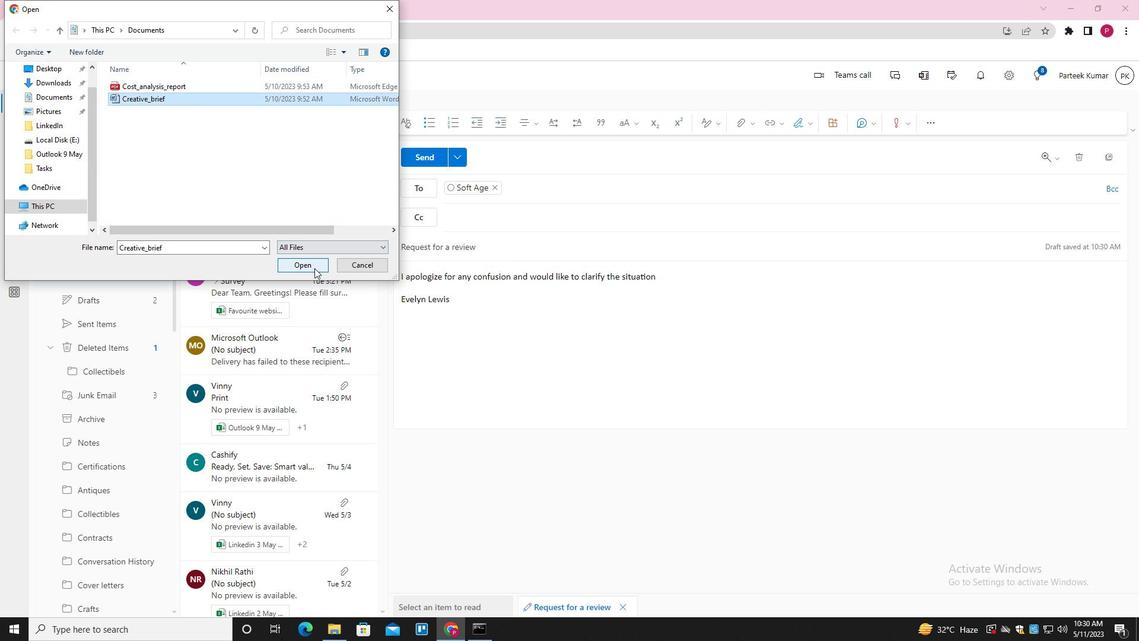 
Action: Mouse pressed left at (312, 266)
Screenshot: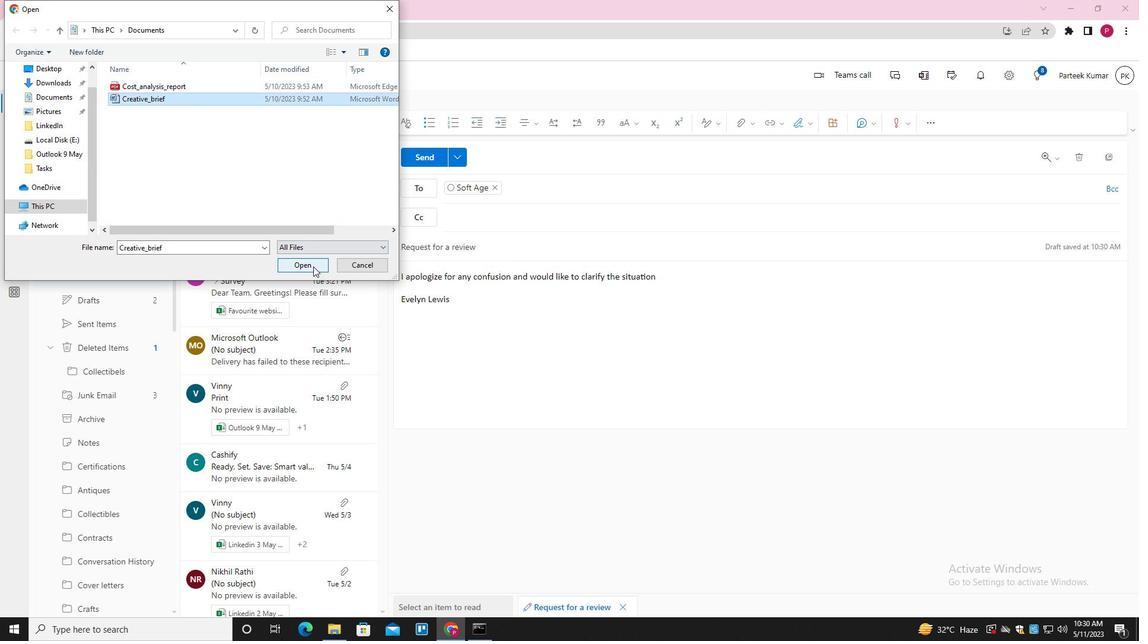 
Action: Mouse moved to (422, 160)
Screenshot: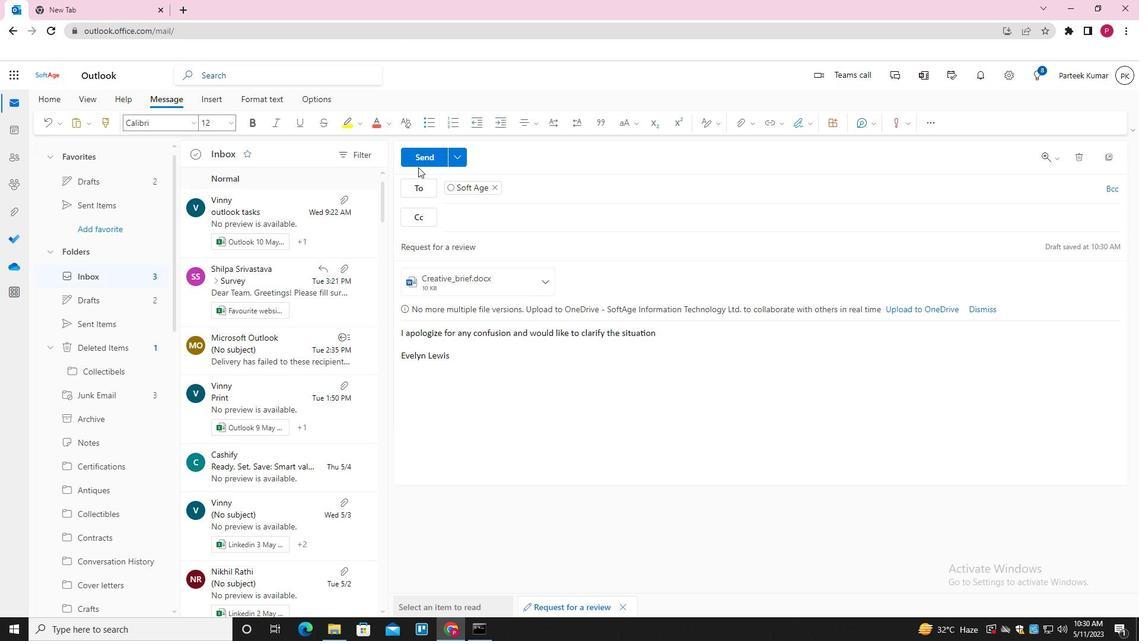 
Action: Mouse pressed left at (422, 160)
Screenshot: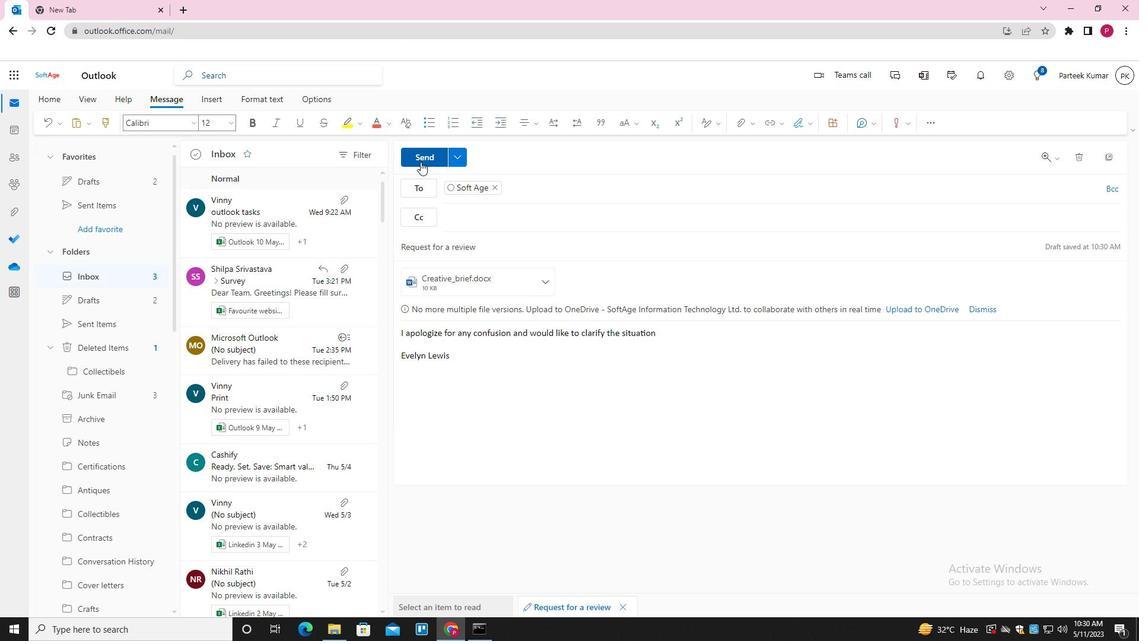 
Action: Mouse moved to (124, 322)
Screenshot: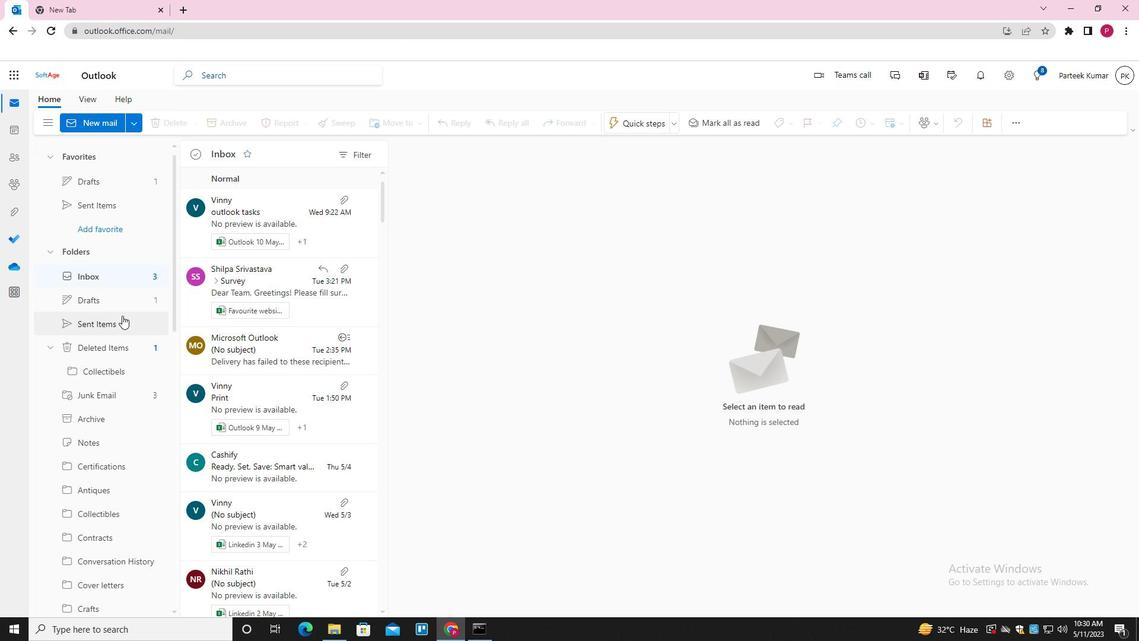 
Action: Mouse pressed left at (124, 322)
Screenshot: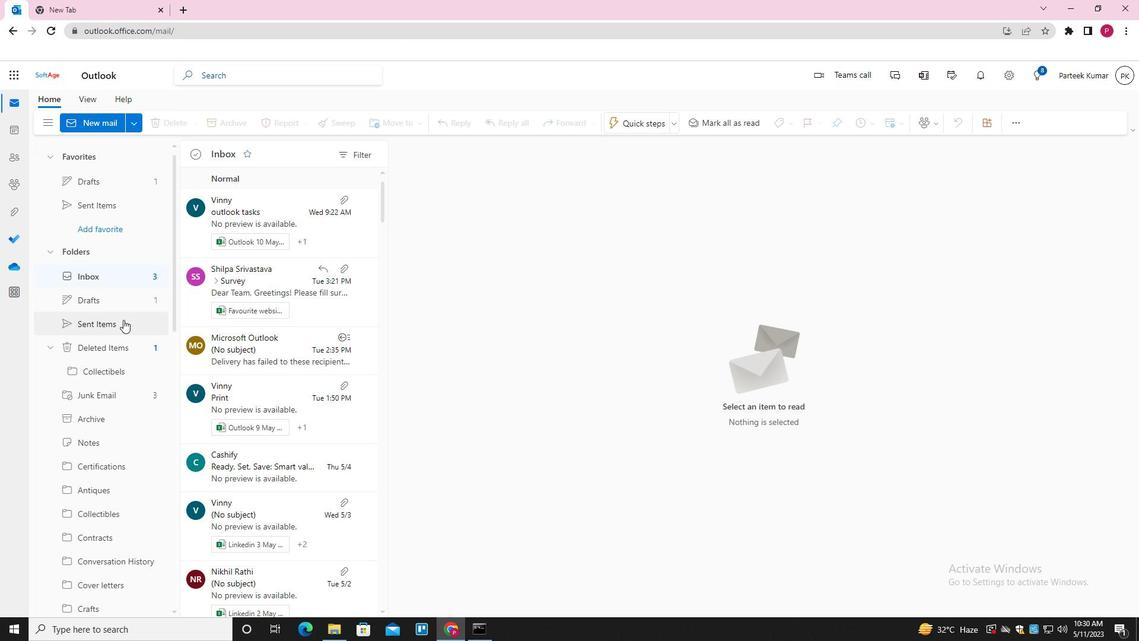 
Action: Mouse moved to (278, 218)
Screenshot: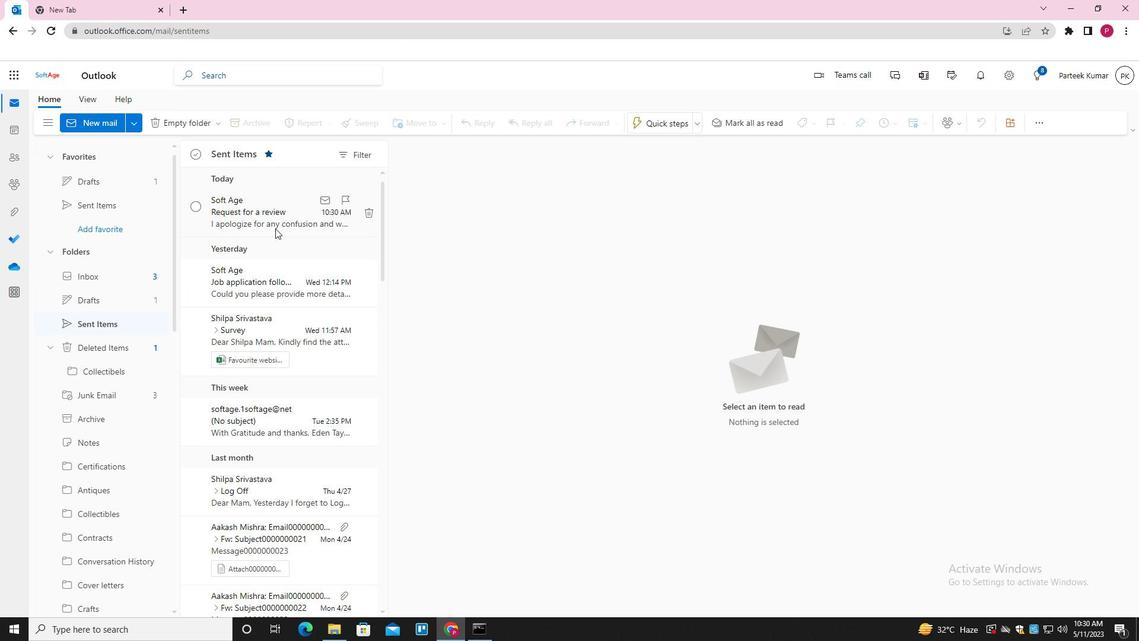 
Action: Mouse pressed right at (278, 218)
Screenshot: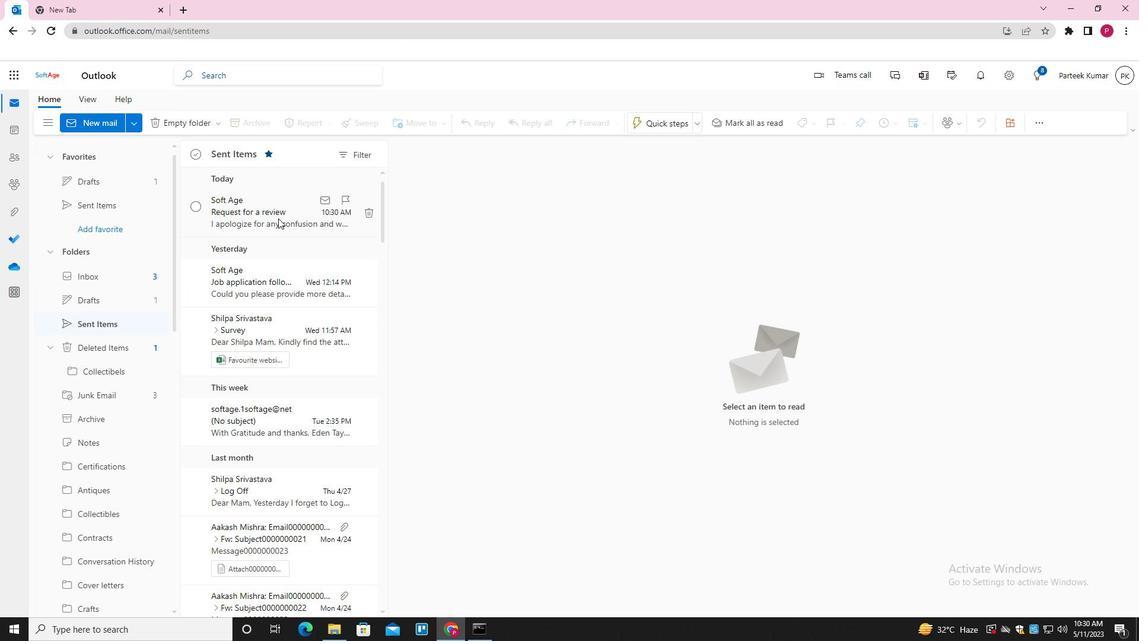 
Action: Mouse moved to (334, 279)
Screenshot: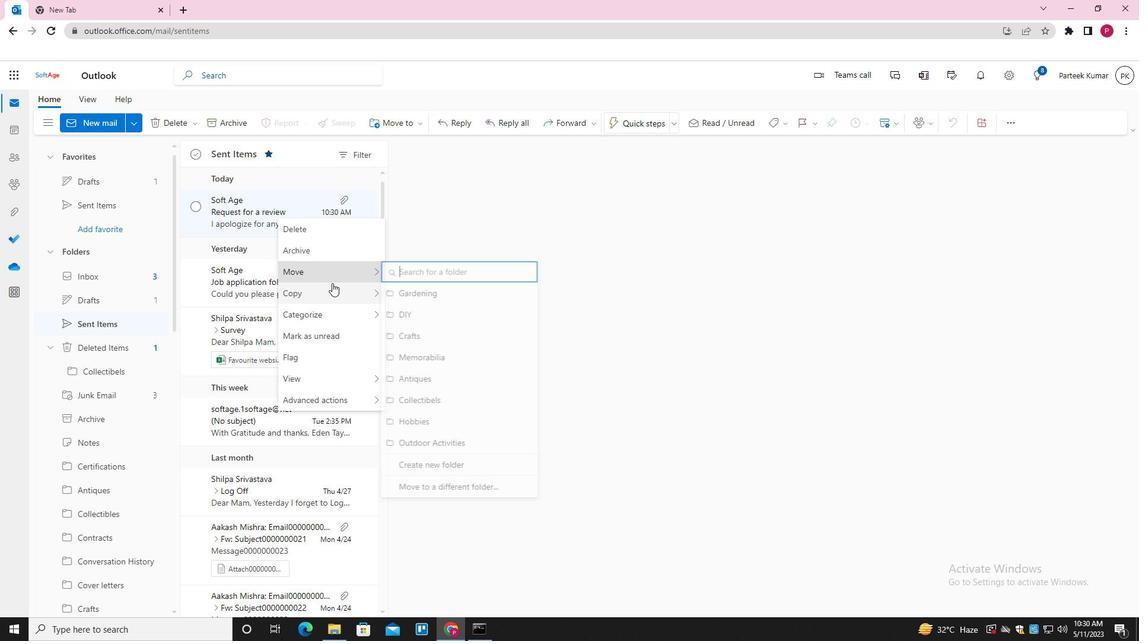 
Action: Mouse pressed left at (334, 279)
Screenshot: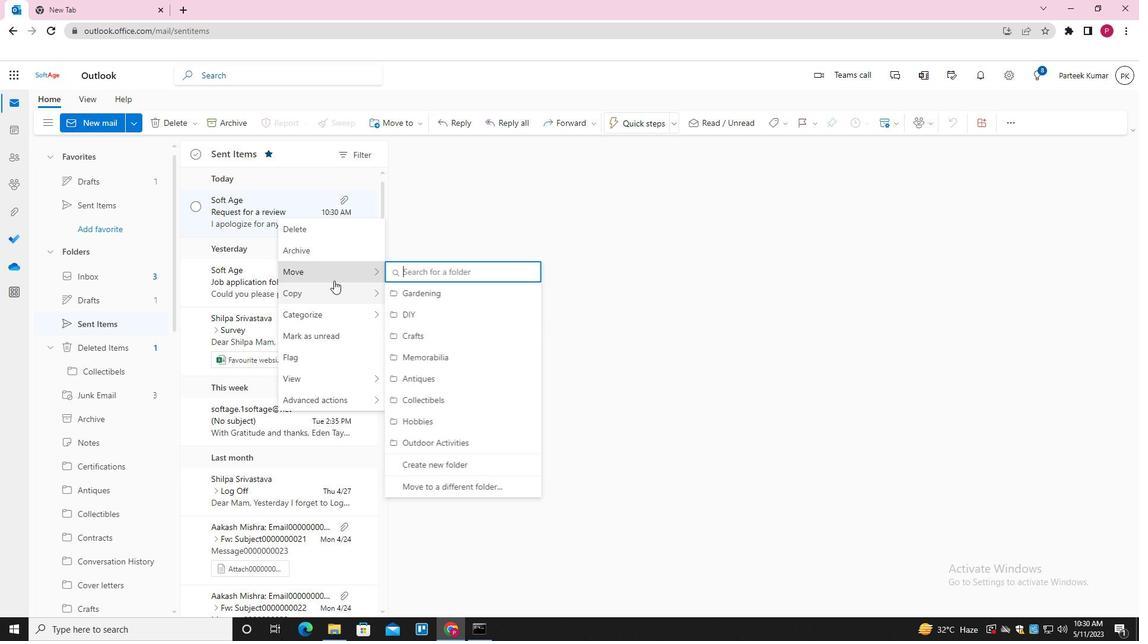 
Action: Mouse moved to (415, 268)
Screenshot: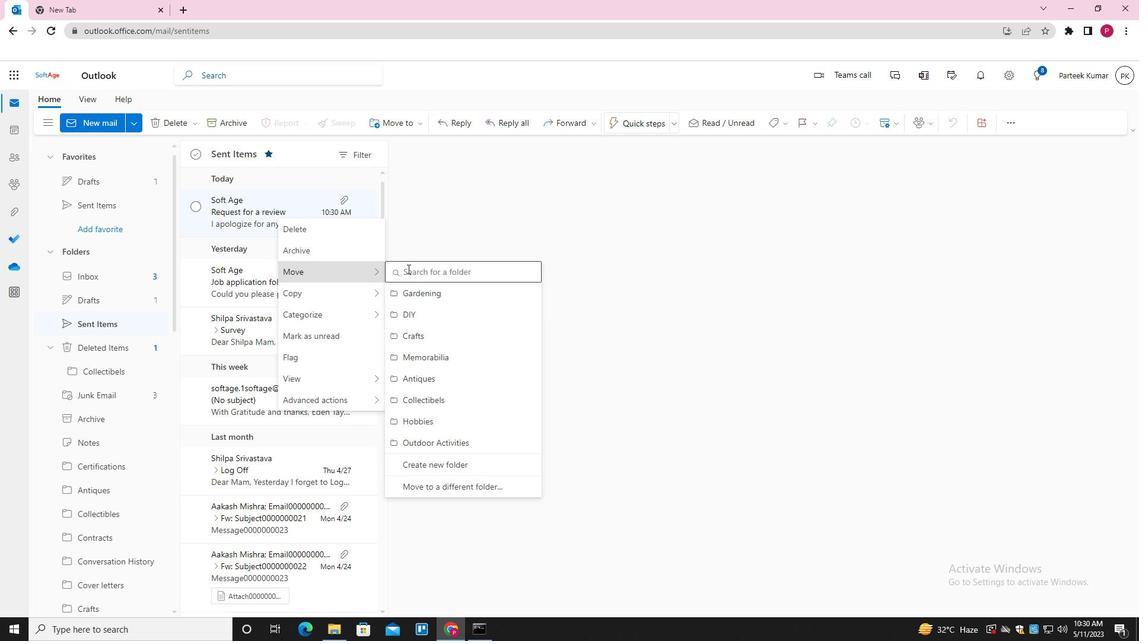 
Action: Mouse pressed left at (415, 268)
Screenshot: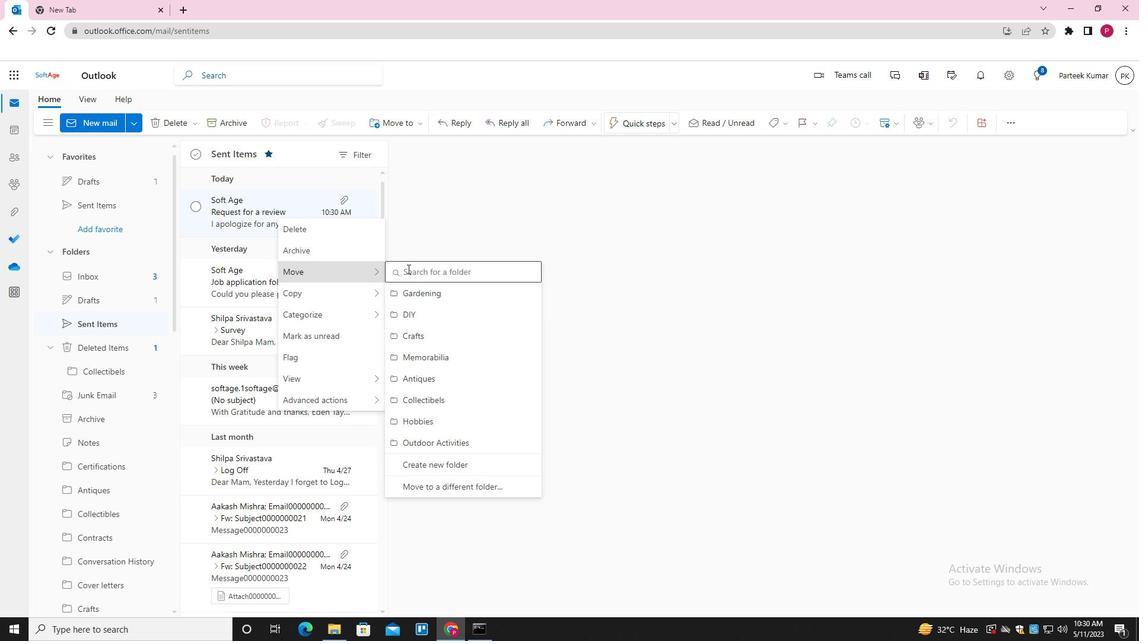
Action: Key pressed <Key.shift><Key.shift><Key.shift><Key.shift><Key.shift><Key.shift><Key.shift><Key.shift><Key.shift><Key.shift><Key.shift><Key.shift><Key.shift><Key.shift><Key.shift><Key.shift><Key.shift><Key.shift><Key.shift><Key.shift>GARDENING<Key.down><Key.enter>
Screenshot: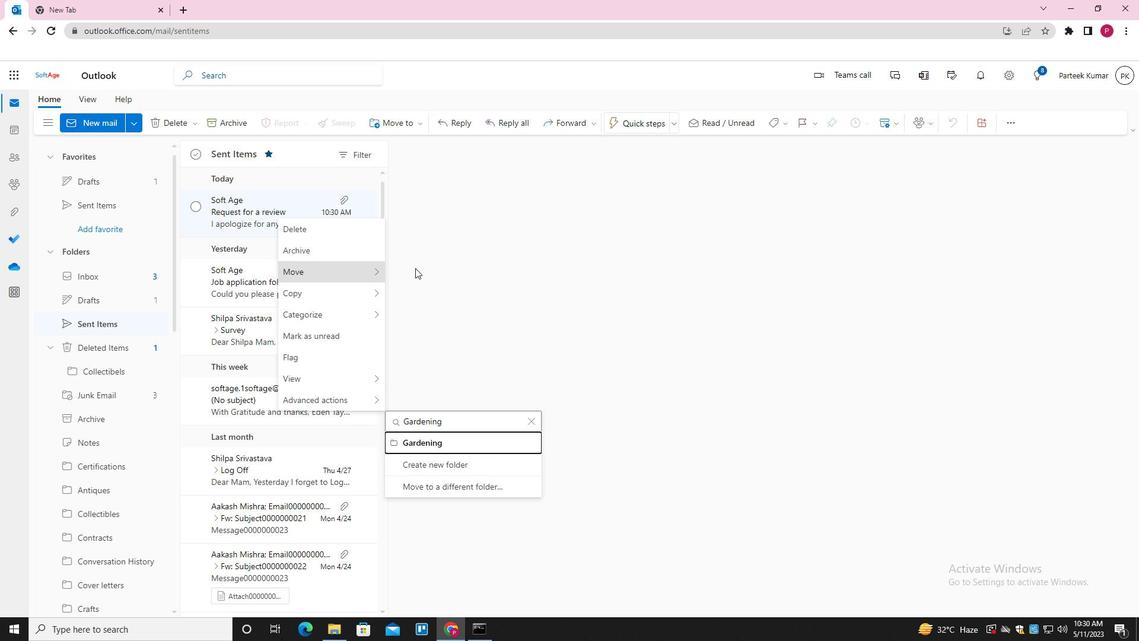 
